 Task: For heading Calibri with Bold.  font size for heading24,  'Change the font style of data to'Bell MT.  and font size to 16,  Change the alignment of both headline & data to Align middle & Align Center.  In the sheet  Excel File Templatebook
Action: Mouse moved to (34, 117)
Screenshot: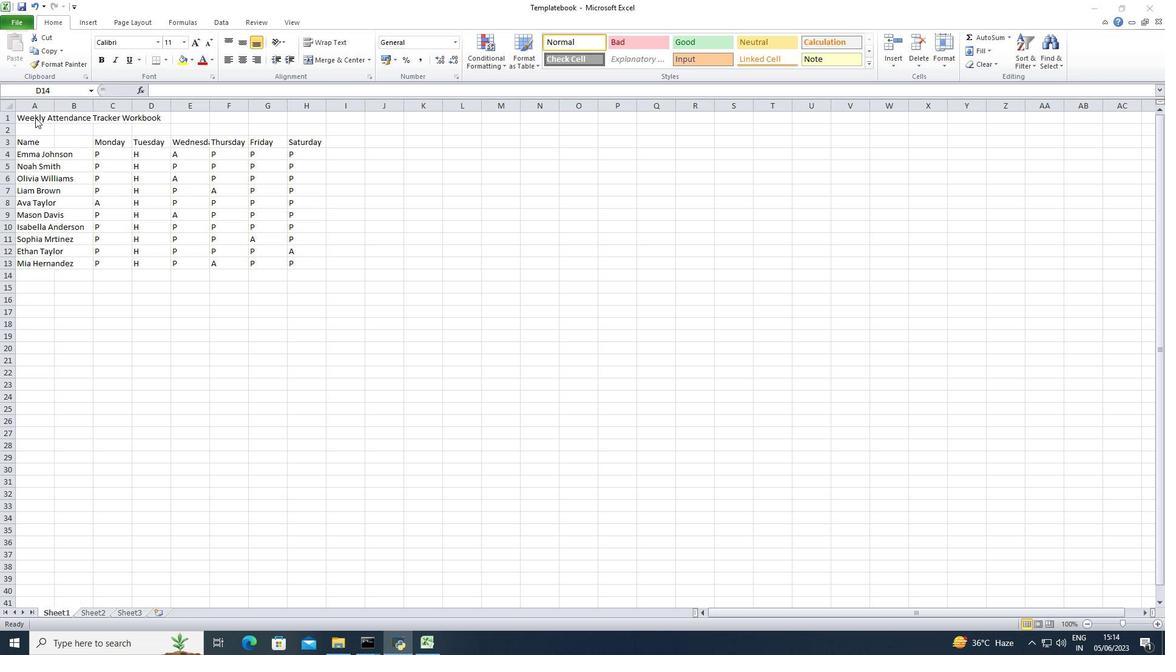 
Action: Mouse pressed left at (34, 117)
Screenshot: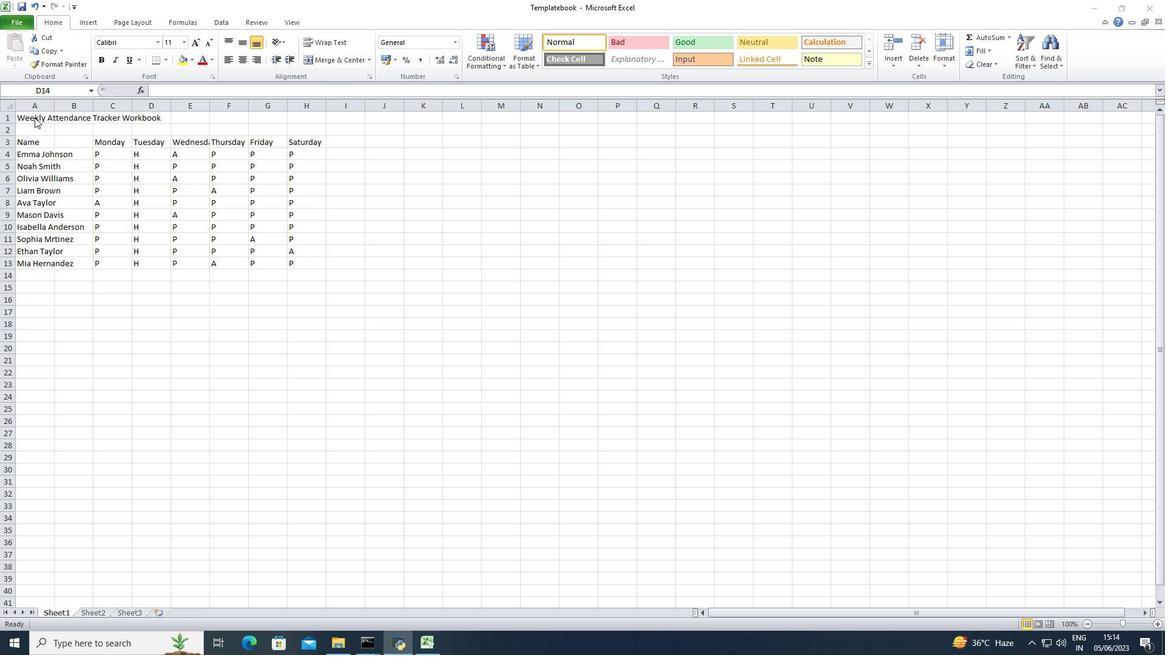 
Action: Mouse moved to (57, 116)
Screenshot: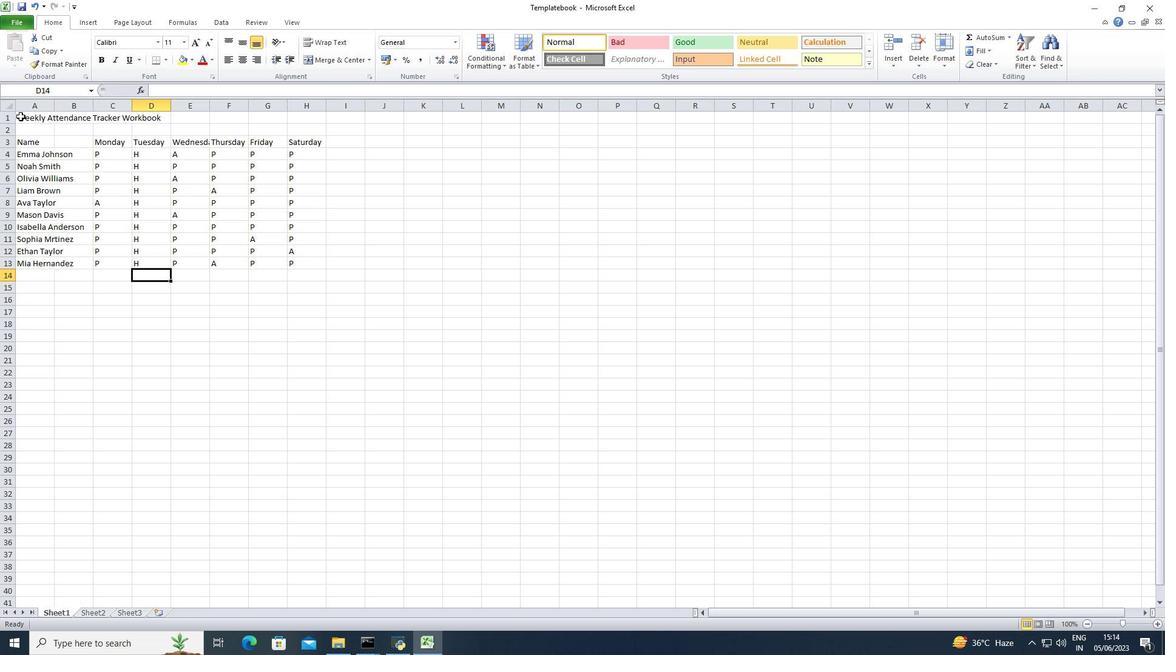 
Action: Mouse pressed left at (20, 116)
Screenshot: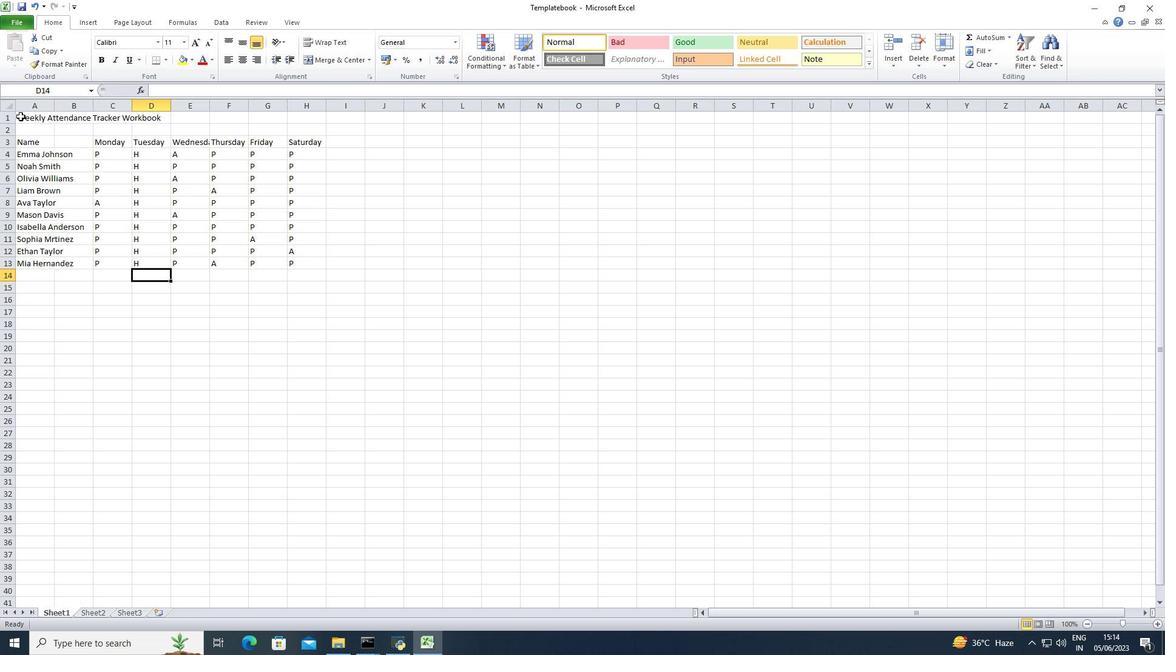
Action: Mouse moved to (136, 42)
Screenshot: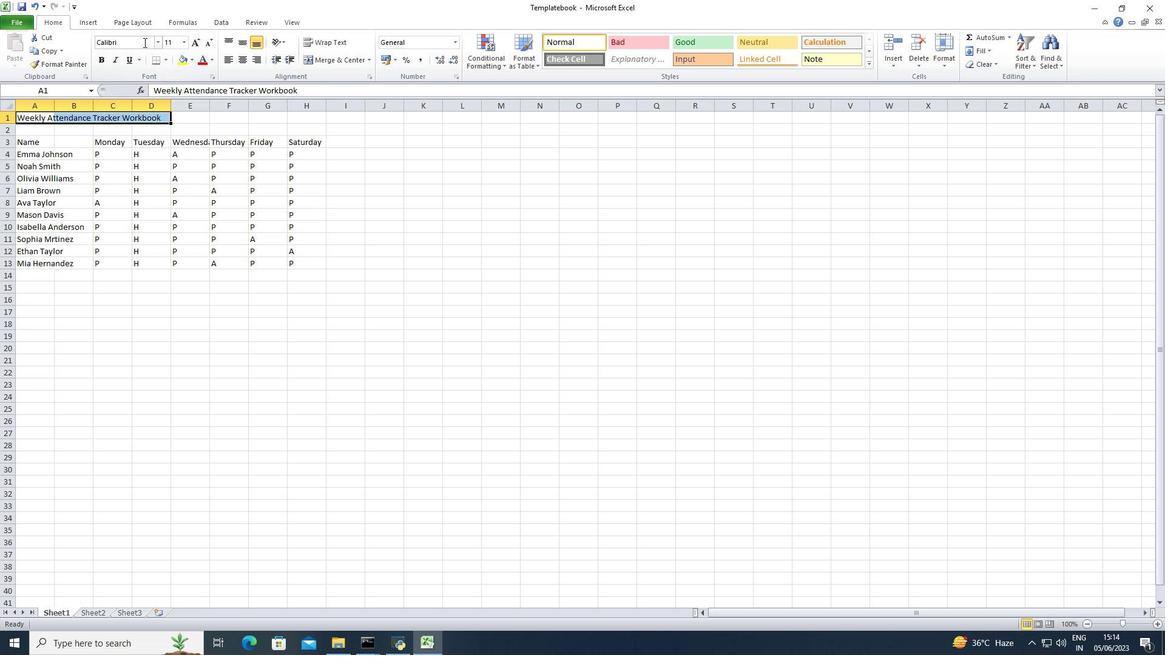 
Action: Mouse pressed left at (136, 42)
Screenshot: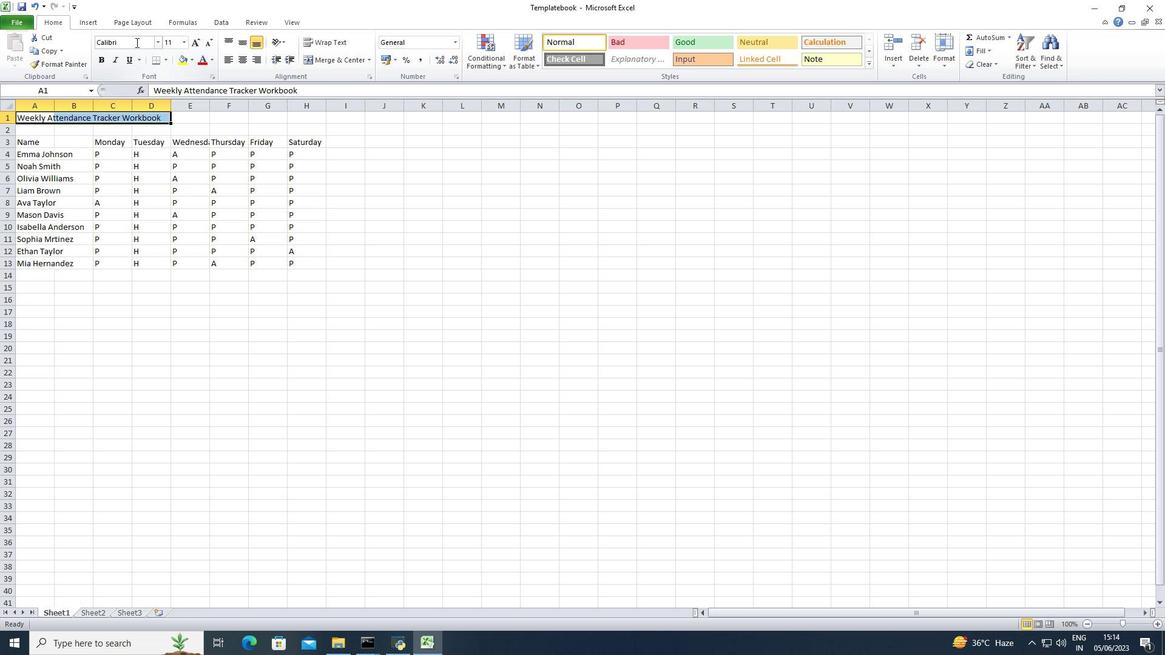 
Action: Key pressed <Key.enter>
Screenshot: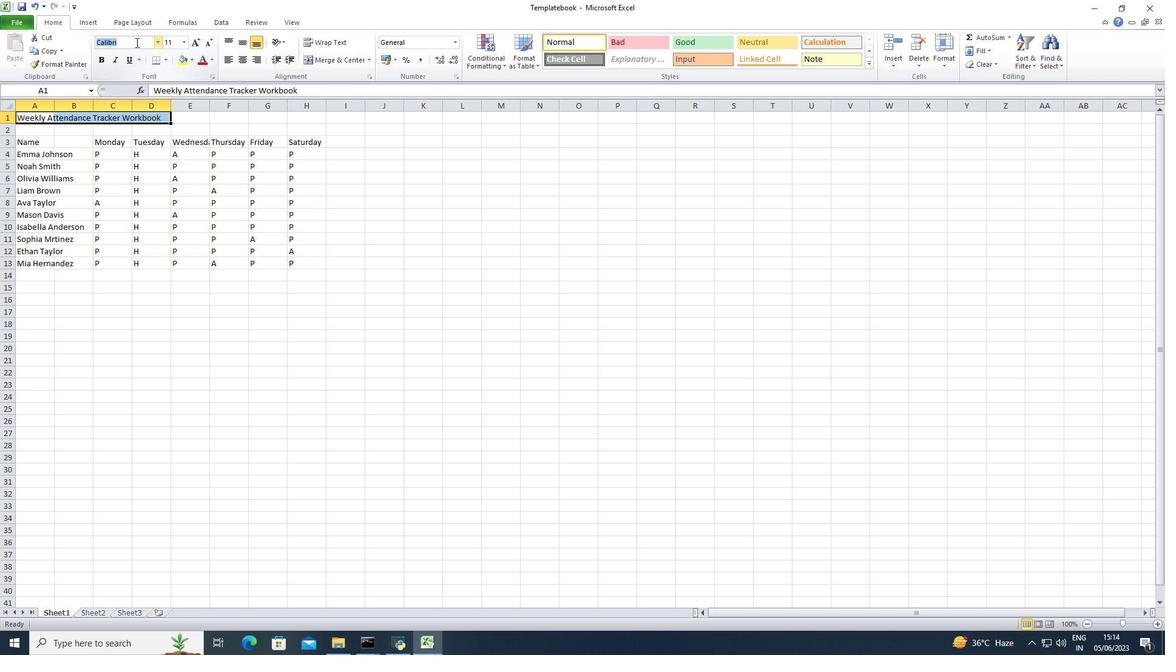 
Action: Mouse moved to (97, 60)
Screenshot: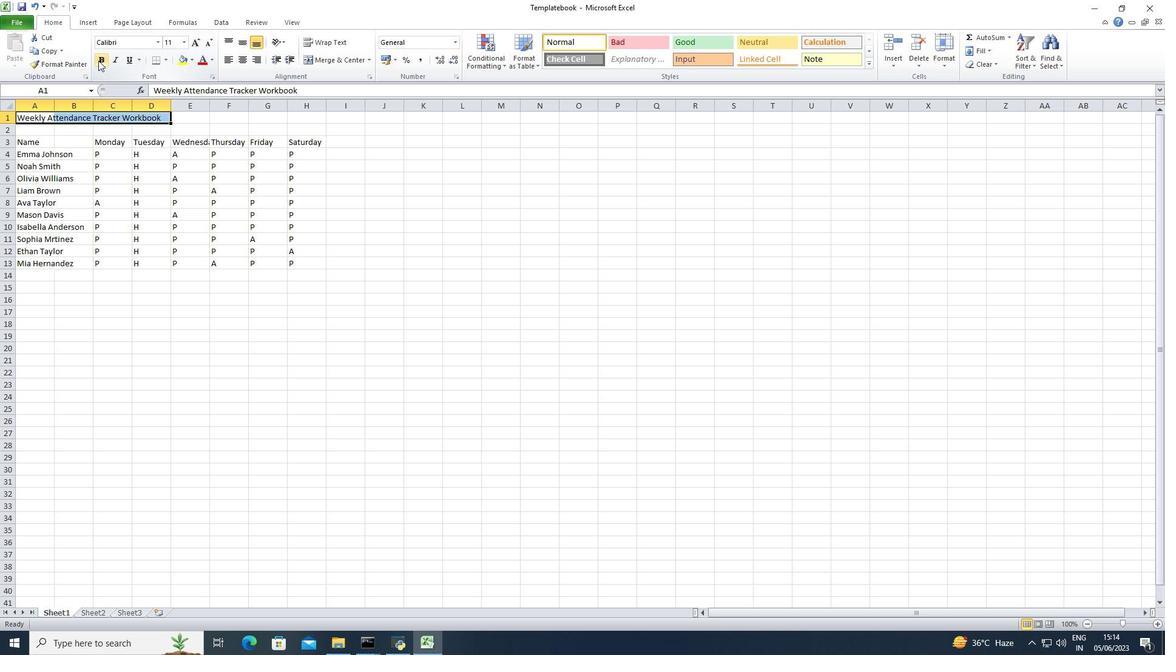 
Action: Mouse pressed left at (97, 60)
Screenshot: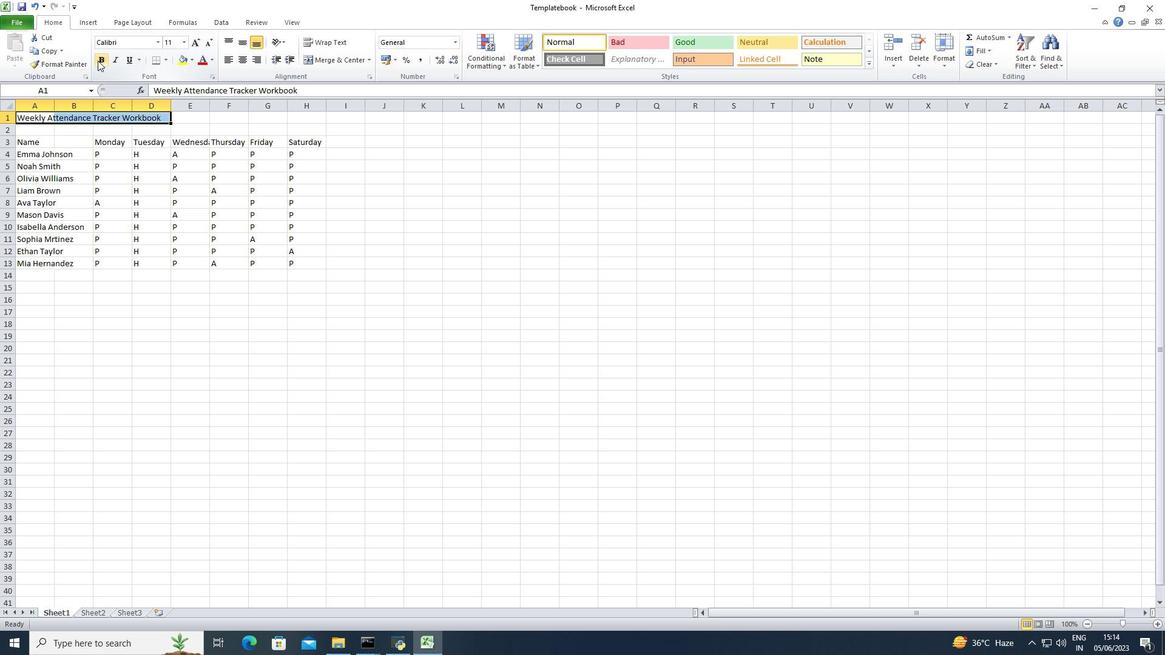 
Action: Mouse moved to (185, 39)
Screenshot: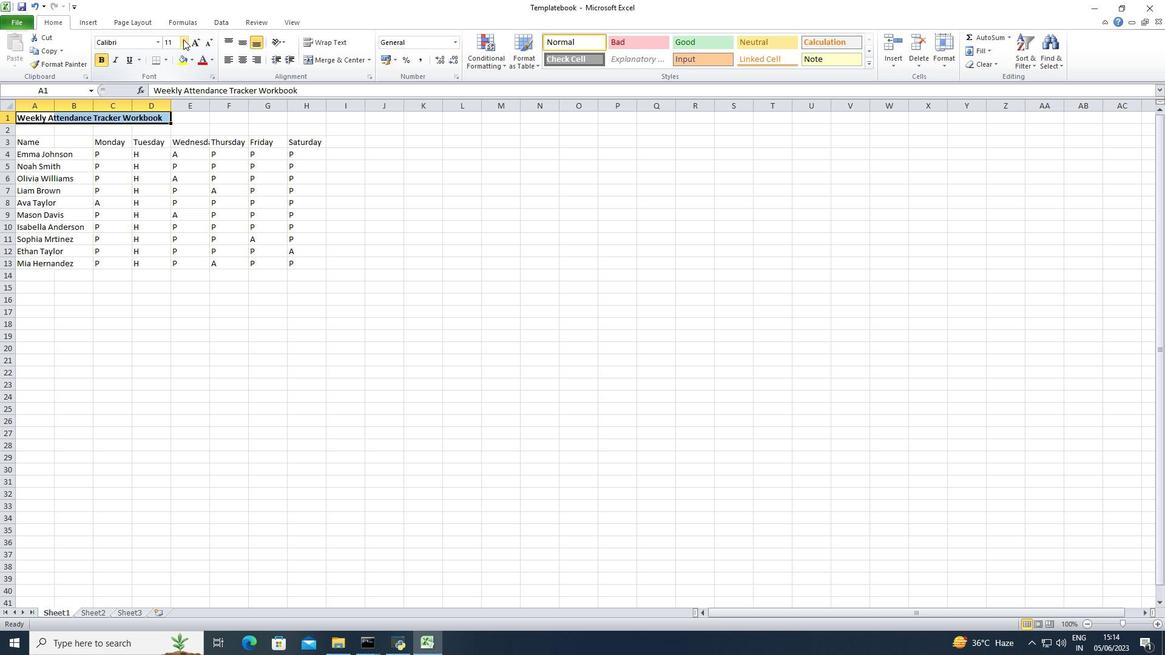 
Action: Mouse pressed left at (185, 39)
Screenshot: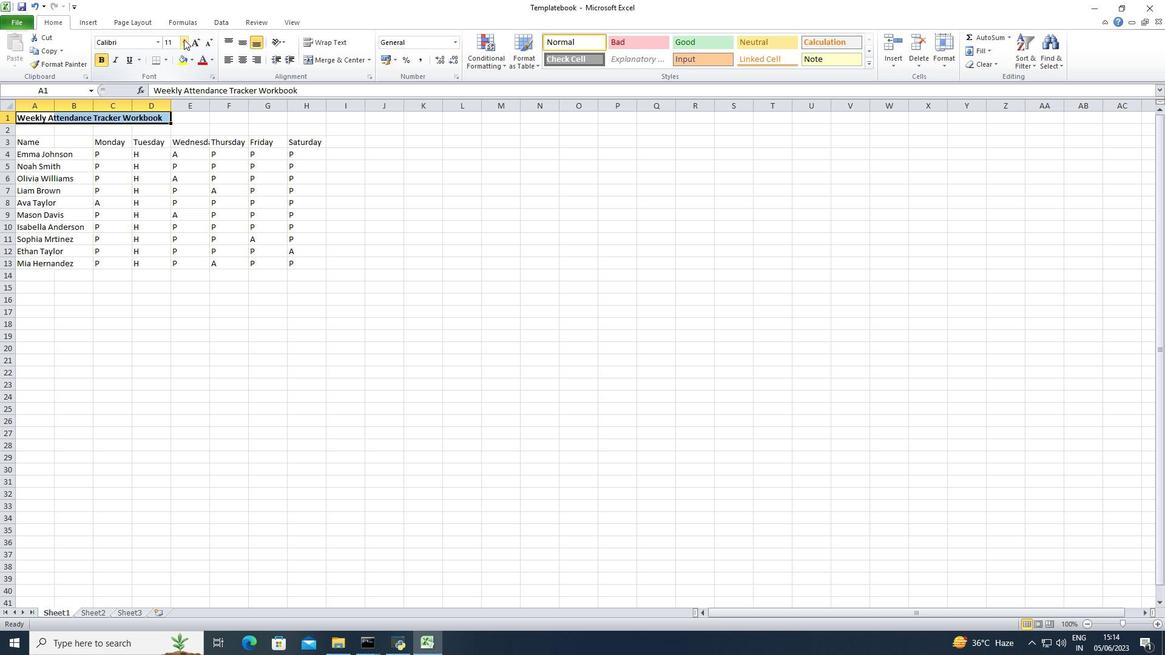 
Action: Mouse moved to (173, 157)
Screenshot: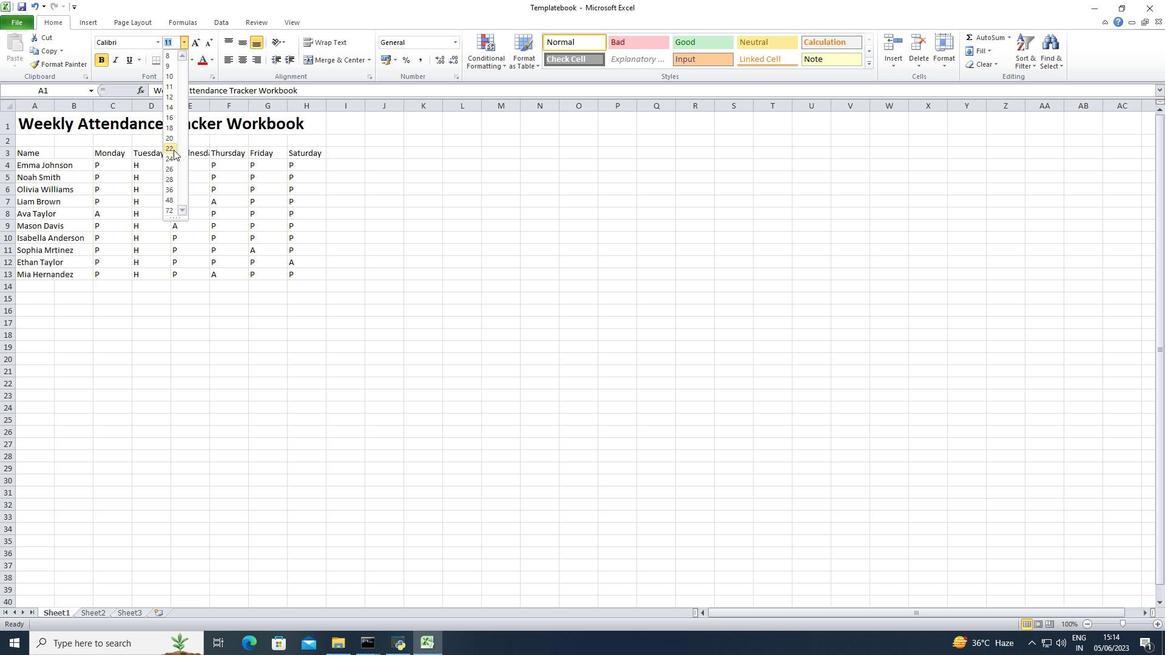 
Action: Mouse pressed left at (173, 157)
Screenshot: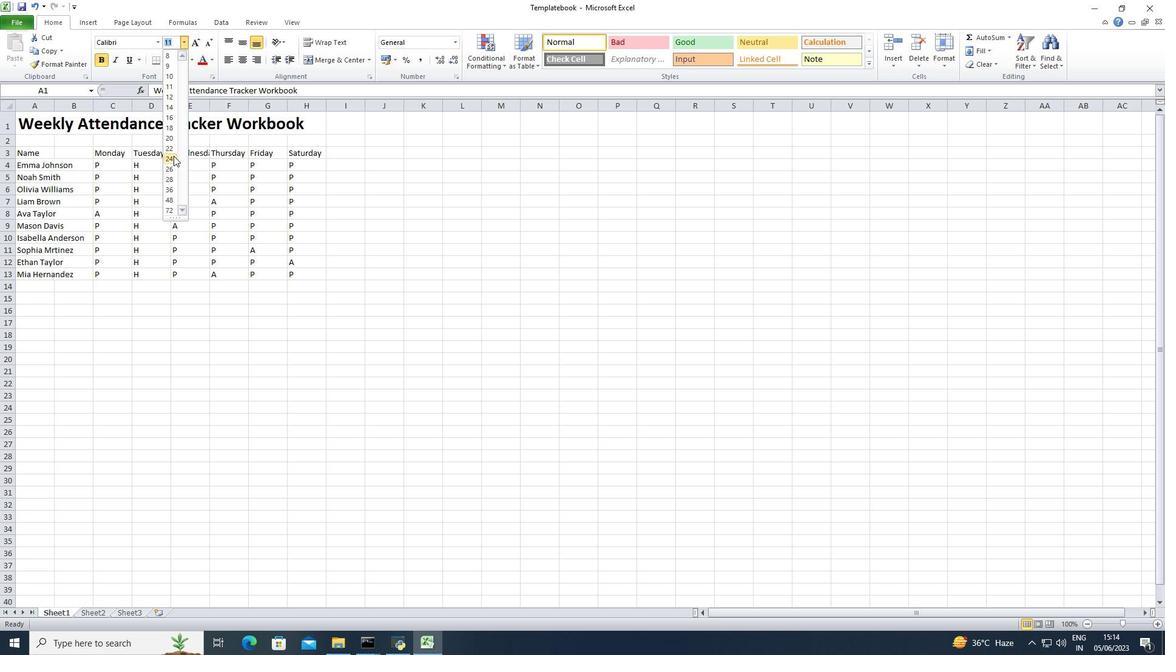 
Action: Mouse moved to (30, 157)
Screenshot: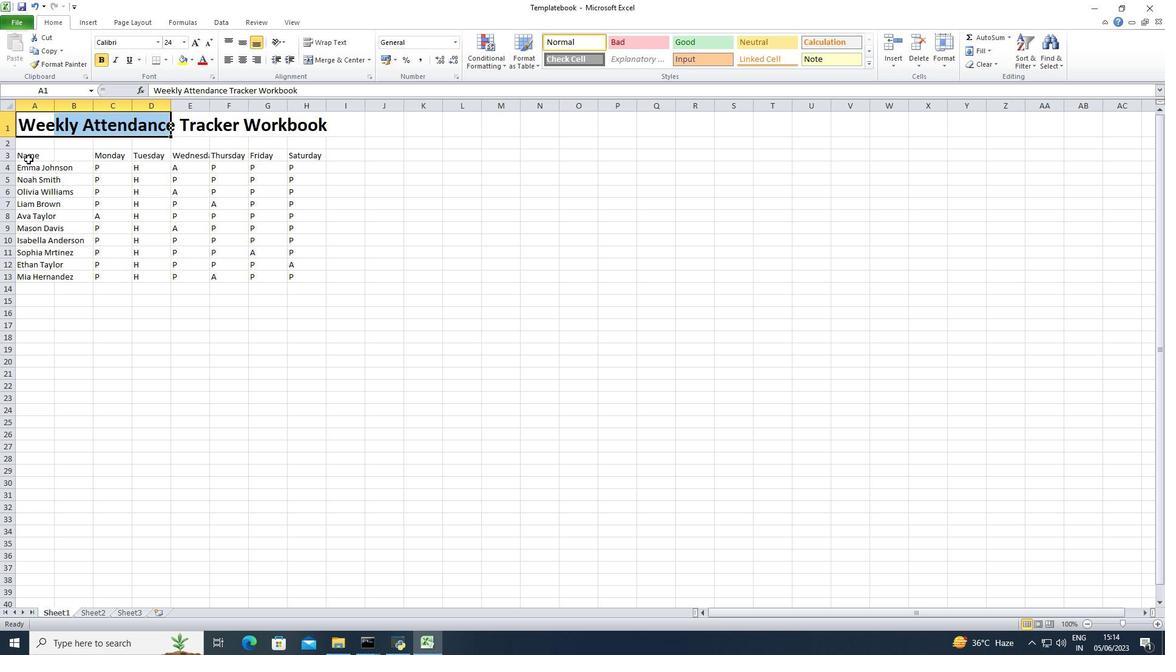 
Action: Mouse pressed left at (30, 157)
Screenshot: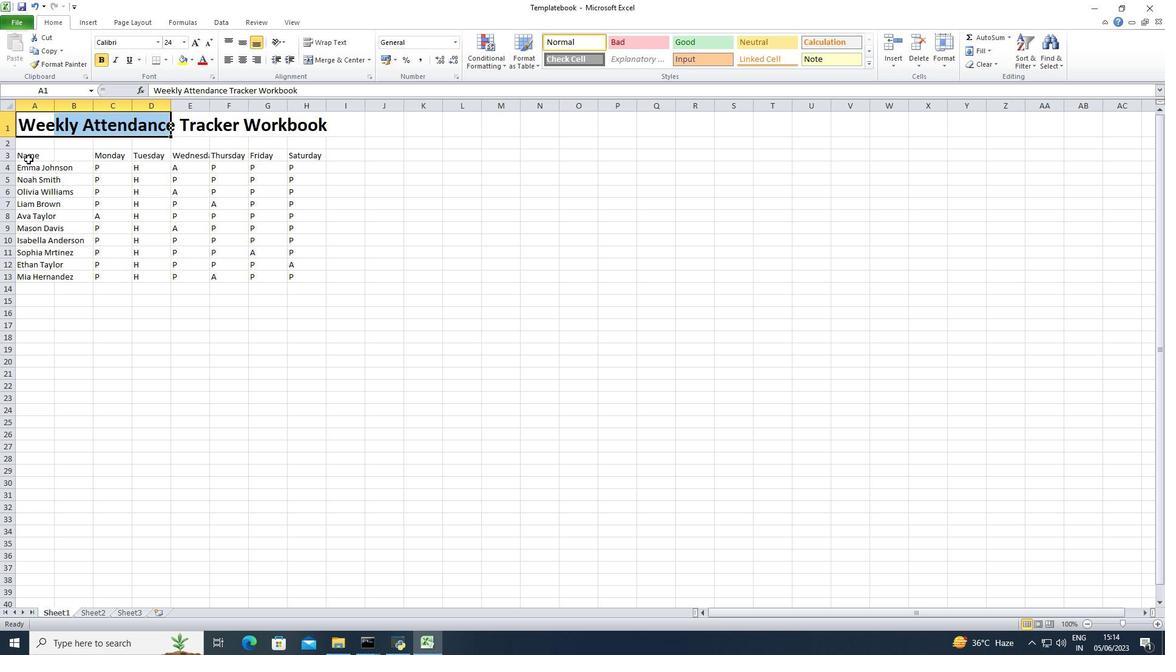 
Action: Mouse moved to (140, 37)
Screenshot: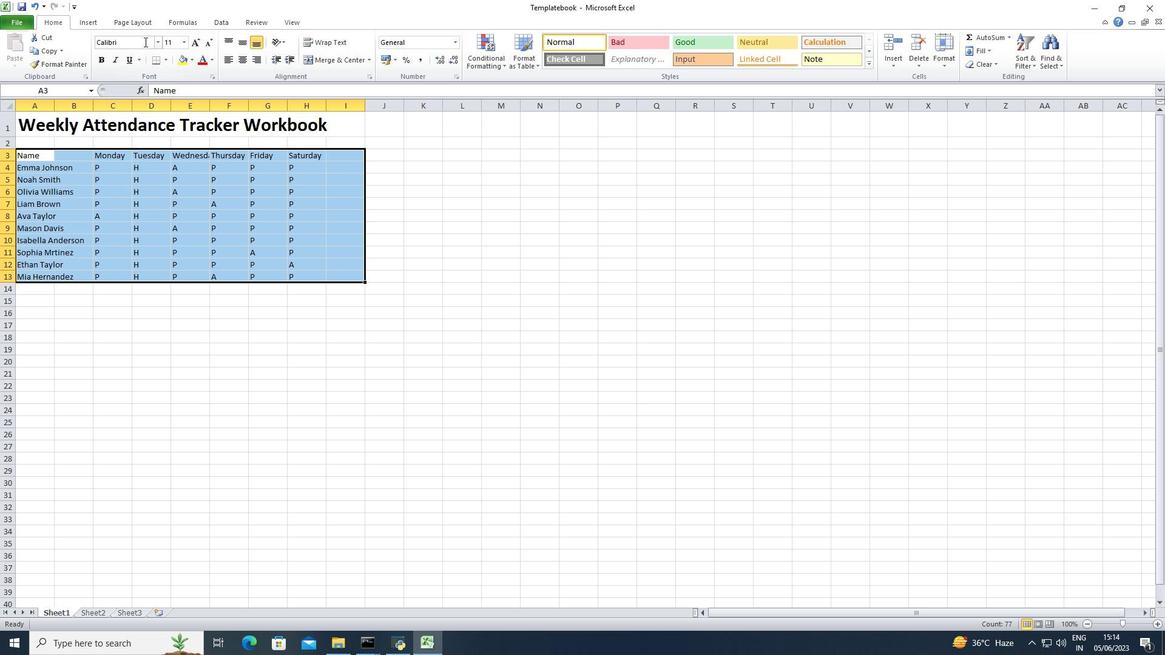 
Action: Mouse pressed left at (140, 37)
Screenshot: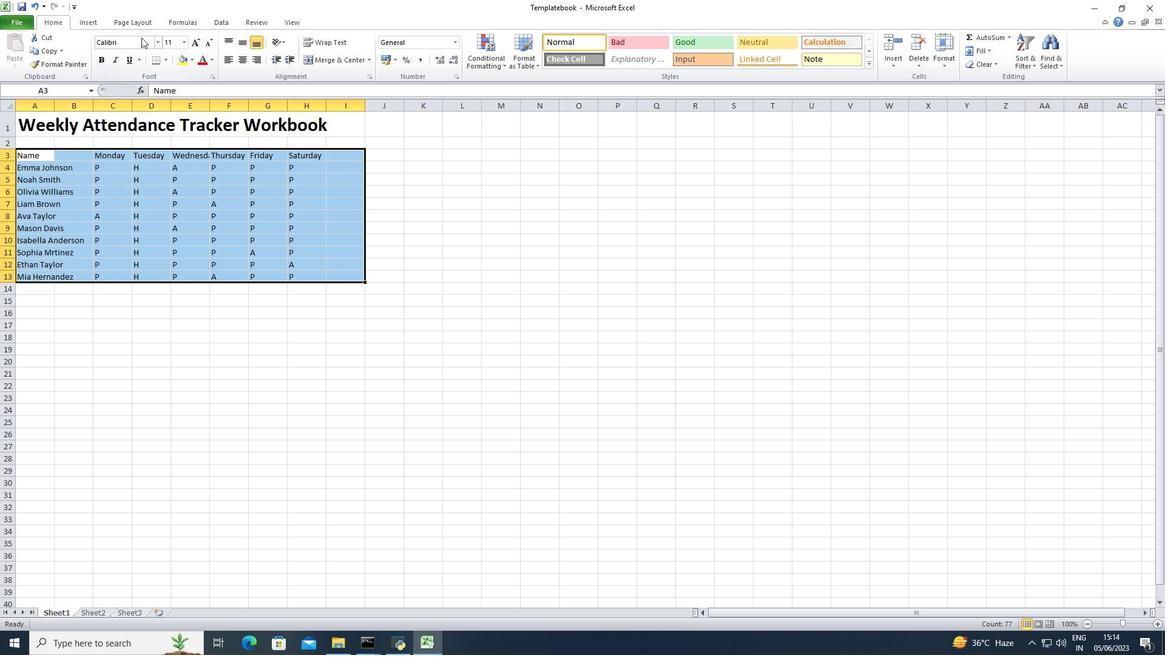 
Action: Mouse moved to (134, 40)
Screenshot: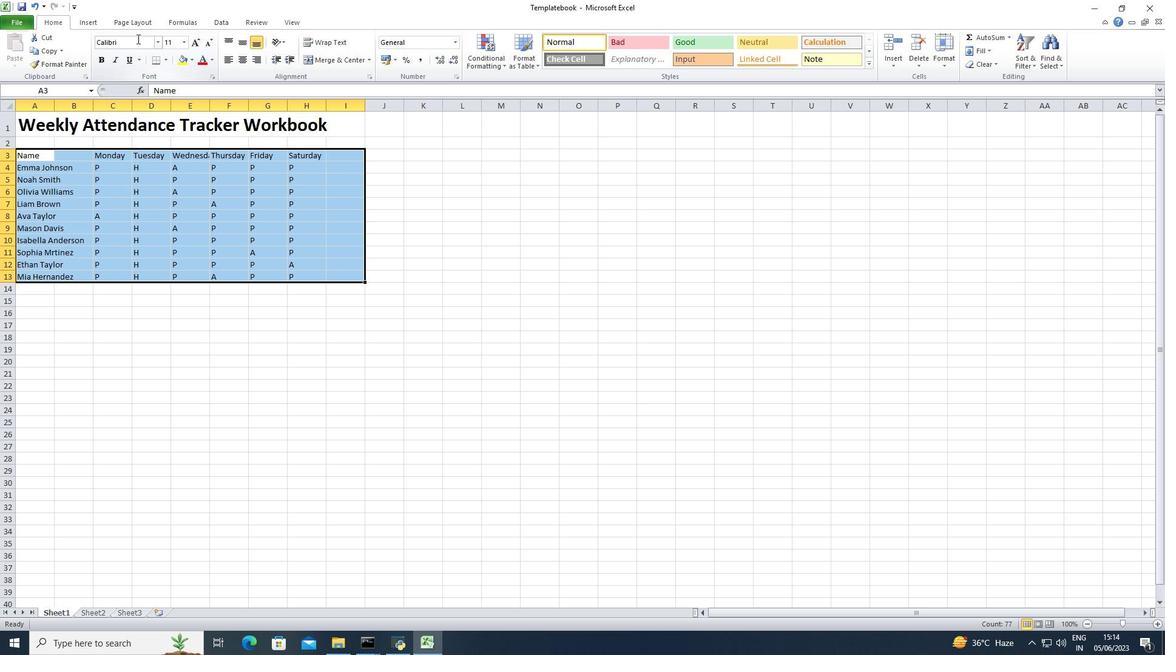 
Action: Mouse pressed left at (134, 40)
Screenshot: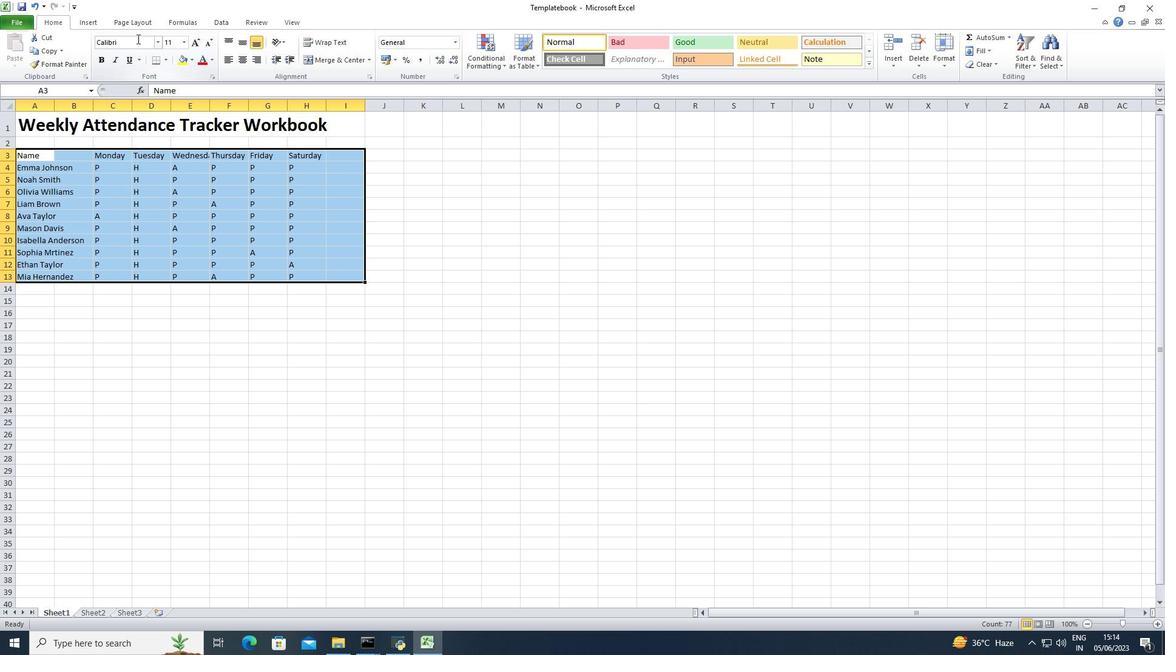 
Action: Key pressed <Key.shift>Bell<Key.space><Key.shift><Key.shift><Key.shift><Key.shift><Key.shift><Key.shift><Key.shift><Key.shift>MT<Key.enter>
Screenshot: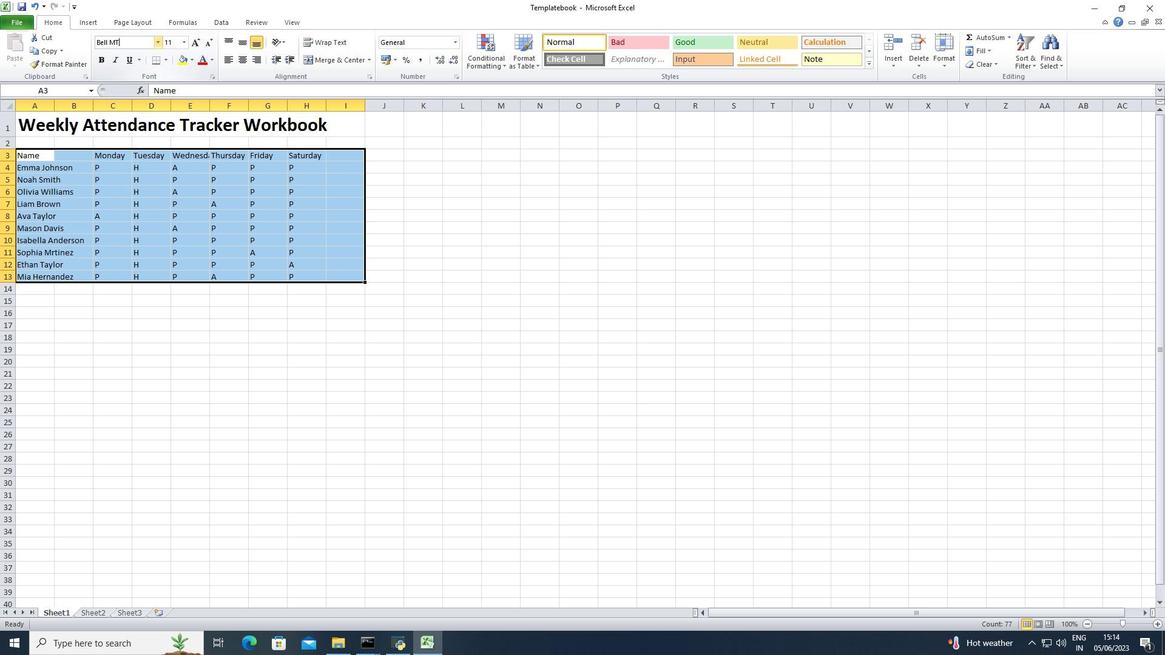 
Action: Mouse moved to (183, 41)
Screenshot: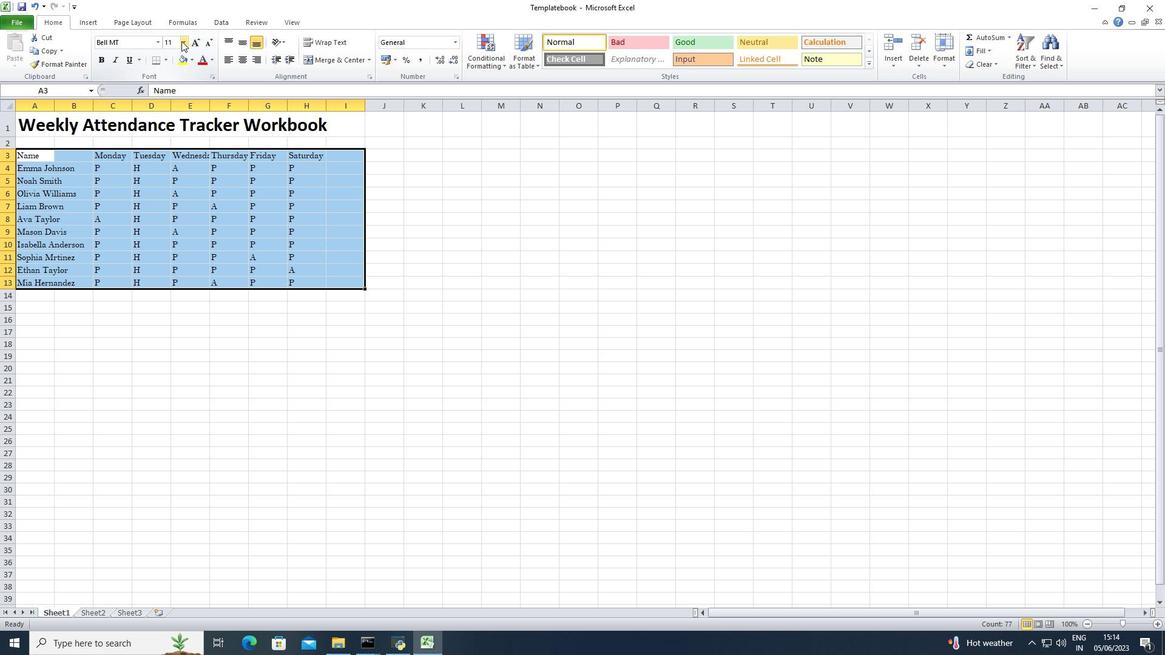 
Action: Mouse pressed left at (183, 41)
Screenshot: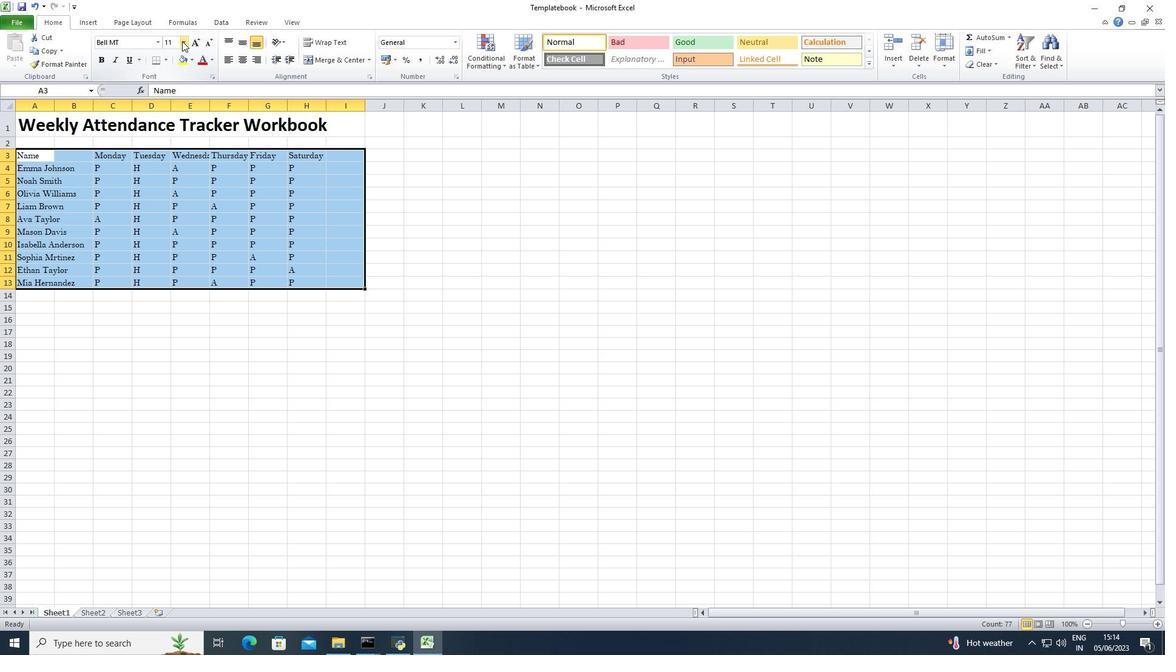 
Action: Mouse moved to (176, 118)
Screenshot: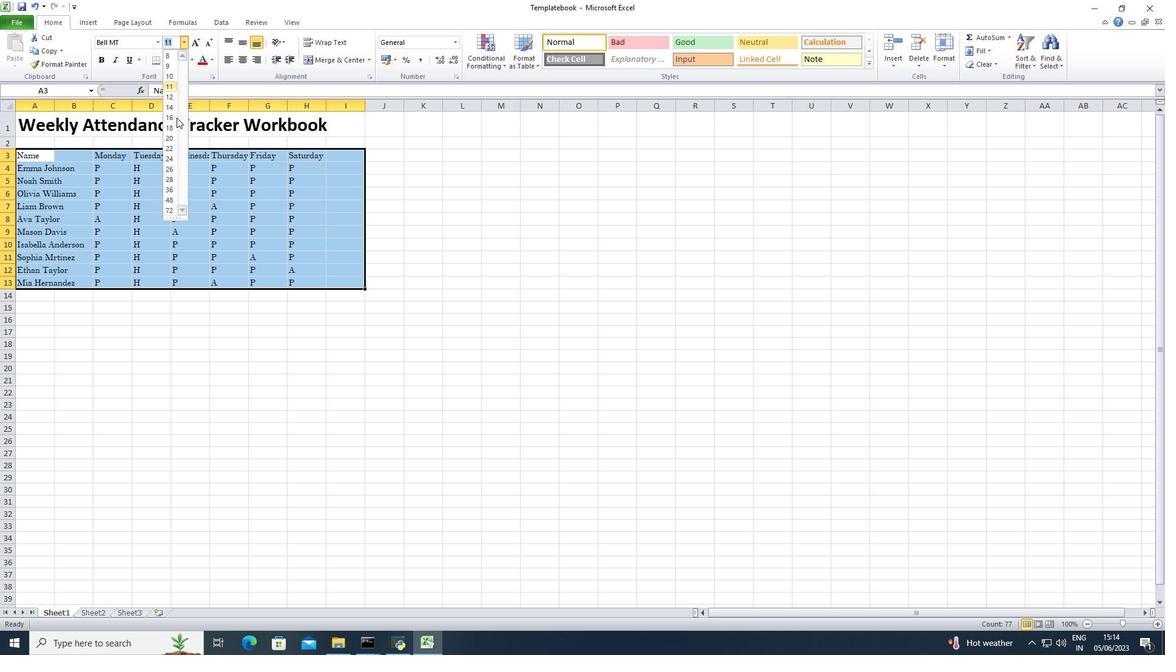 
Action: Mouse pressed left at (176, 118)
Screenshot: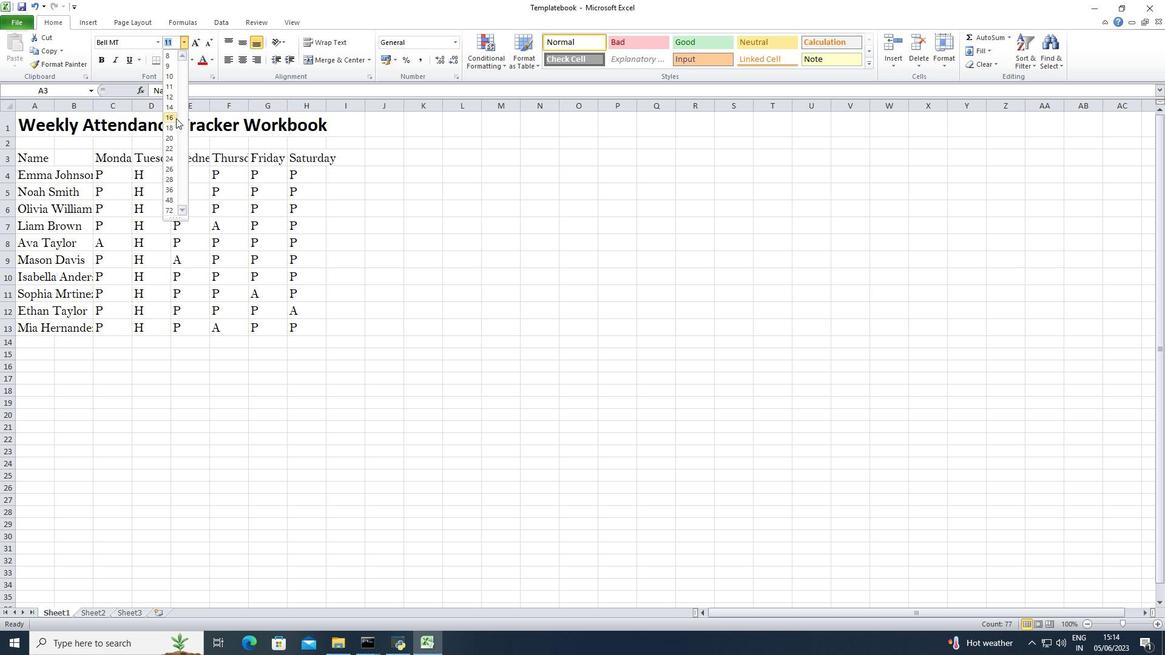 
Action: Mouse moved to (239, 59)
Screenshot: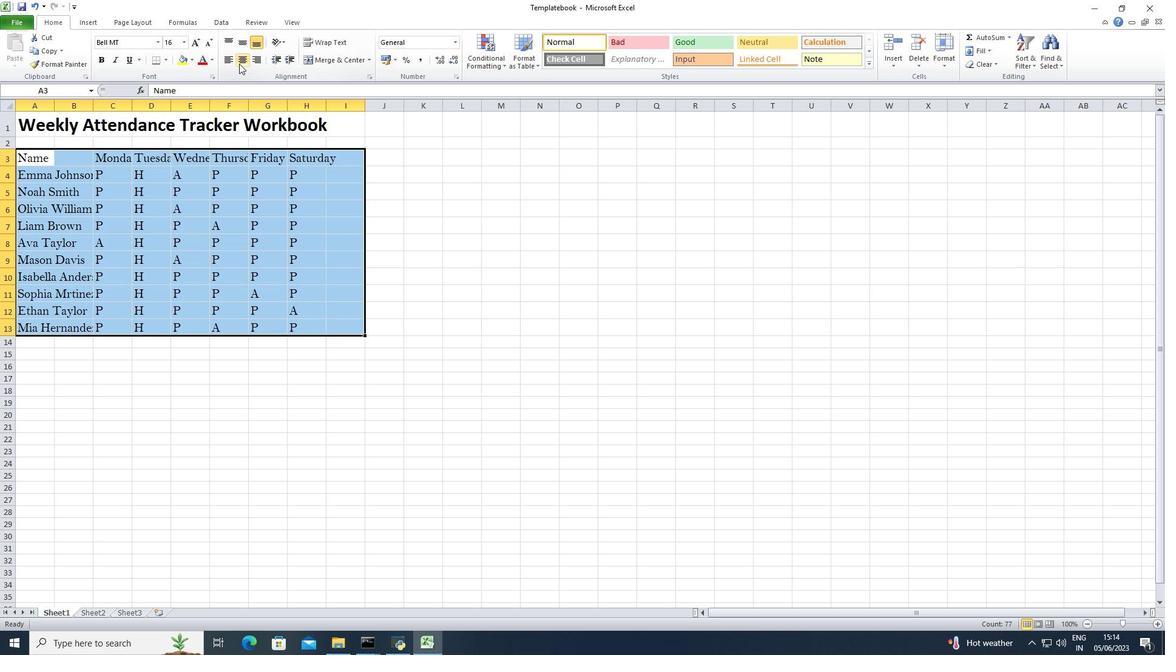 
Action: Mouse pressed left at (239, 59)
Screenshot: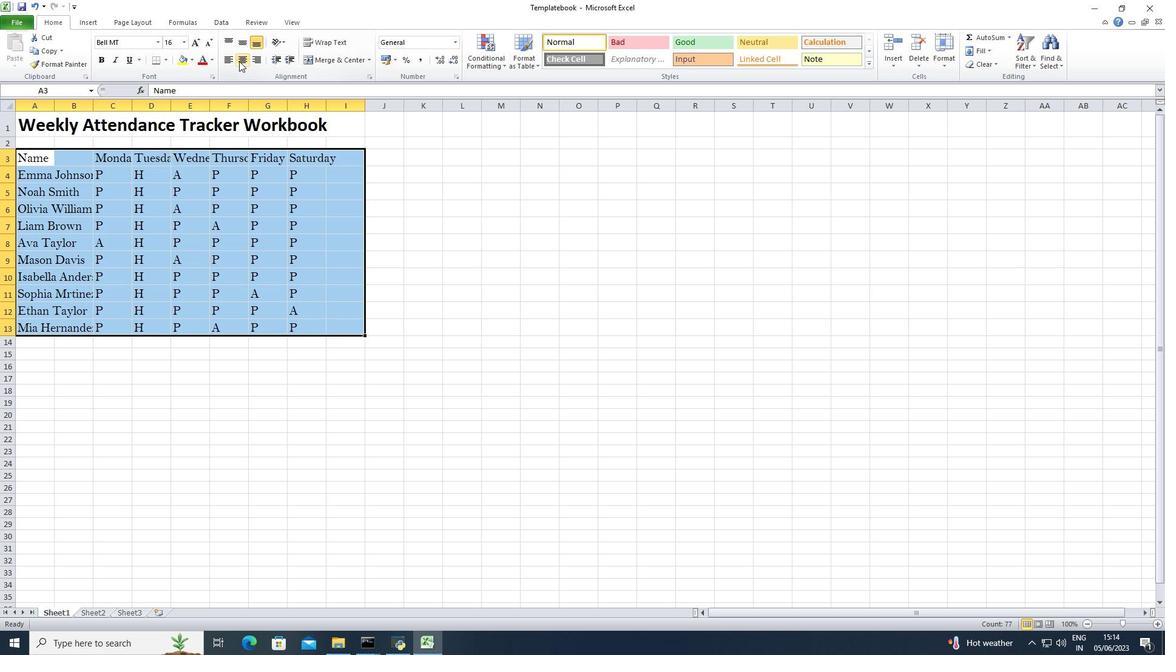 
Action: Mouse moved to (30, 128)
Screenshot: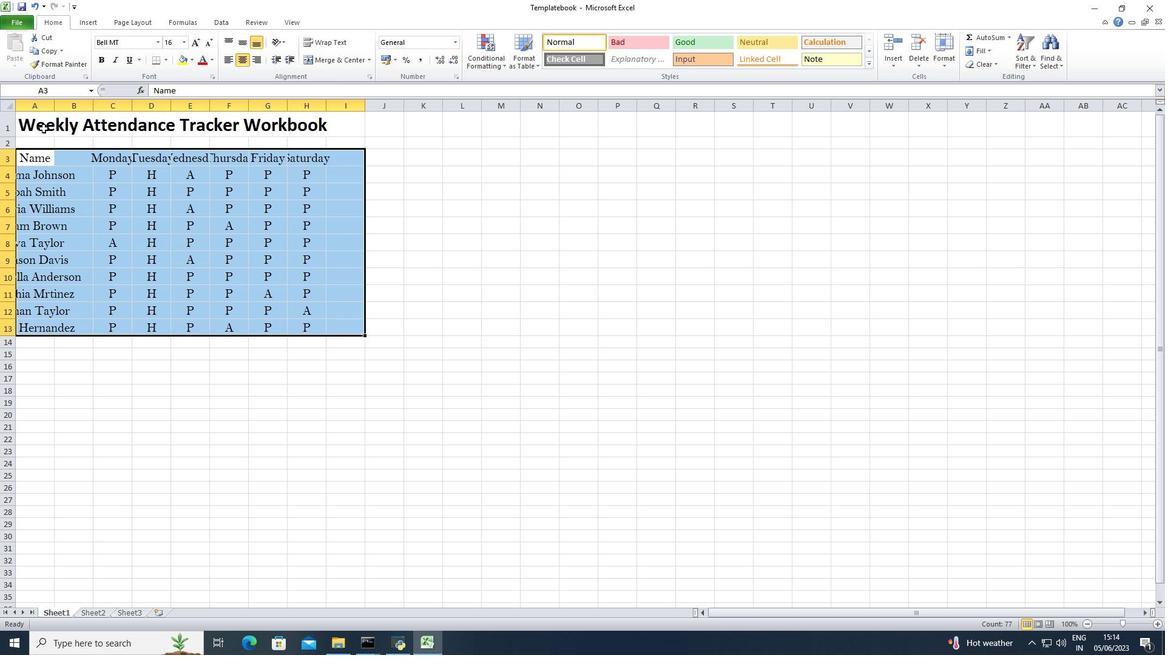 
Action: Mouse pressed left at (30, 128)
Screenshot: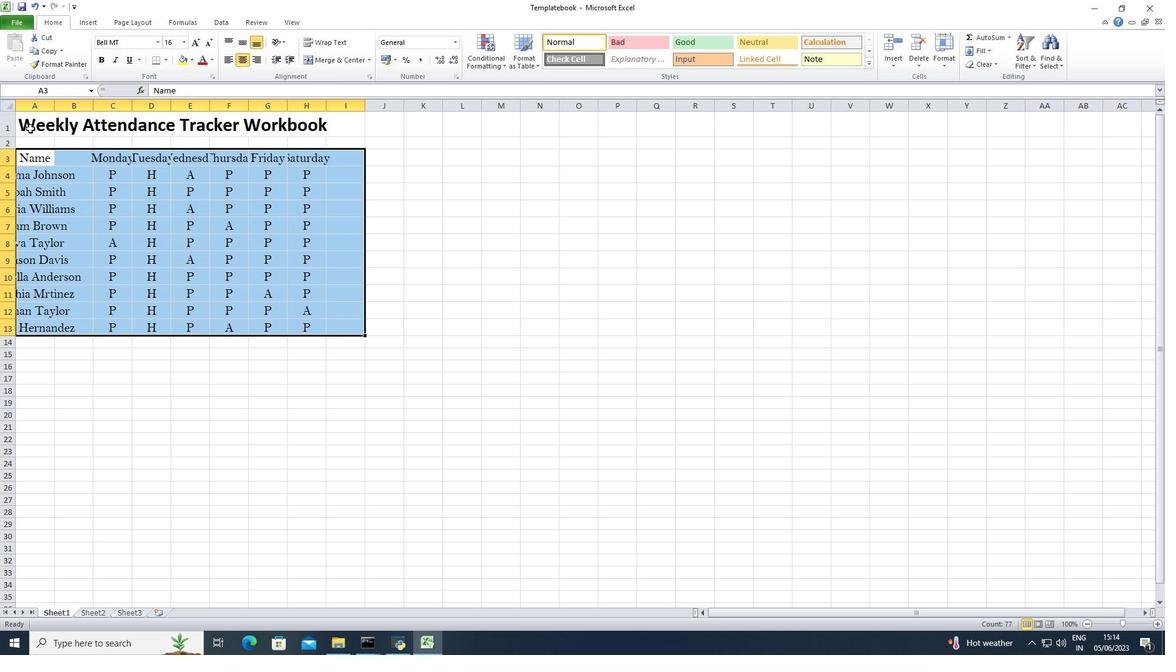 
Action: Mouse moved to (244, 62)
Screenshot: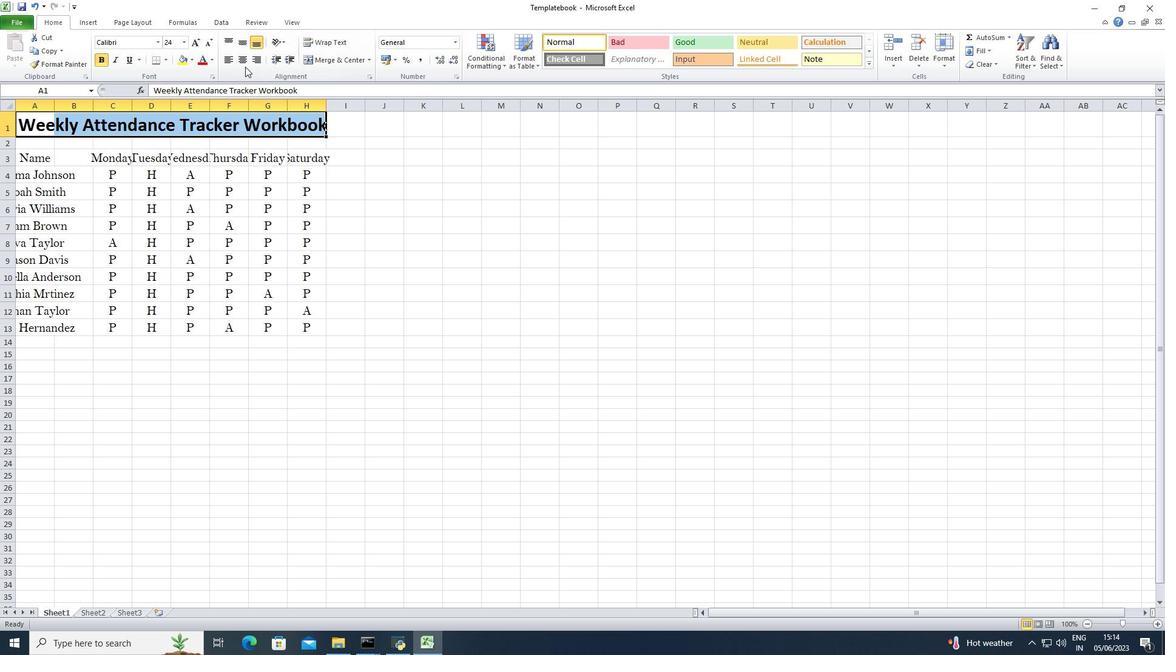 
Action: Mouse pressed left at (244, 62)
Screenshot: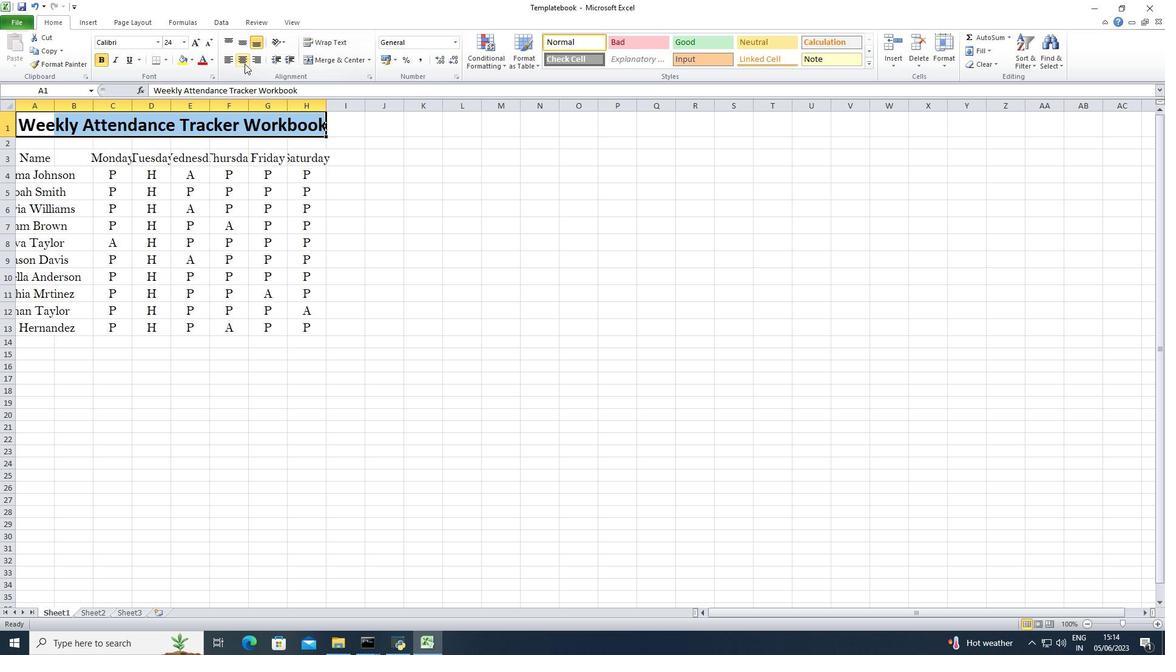 
Action: Mouse moved to (54, 102)
Screenshot: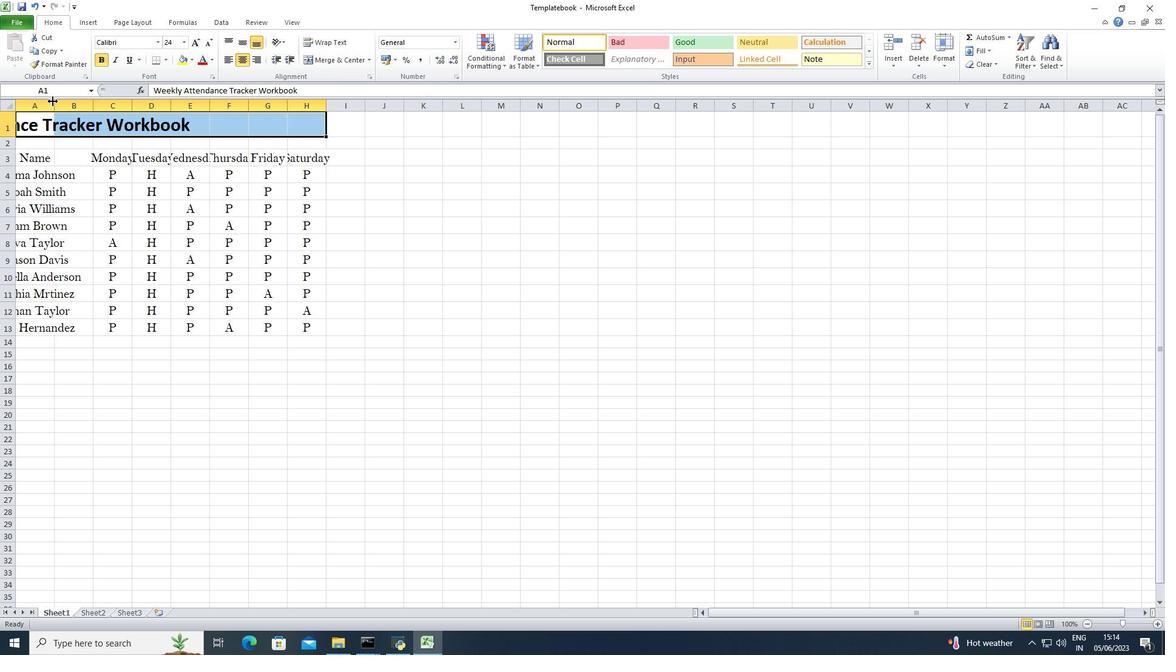 
Action: Mouse pressed left at (54, 102)
Screenshot: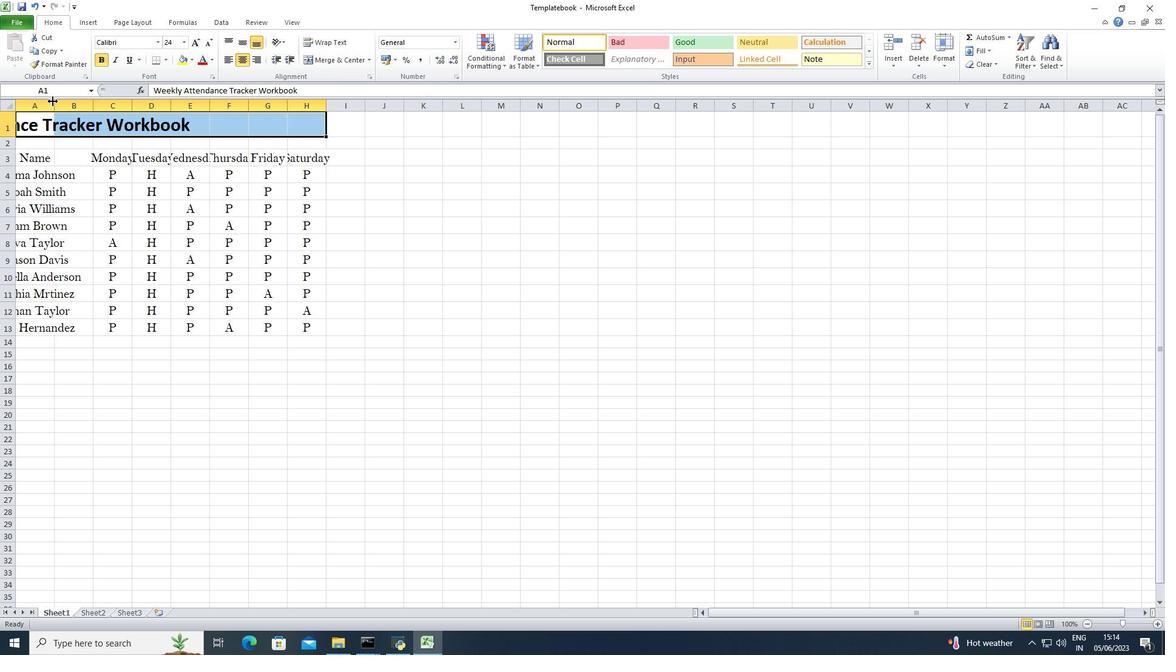 
Action: Mouse moved to (229, 104)
Screenshot: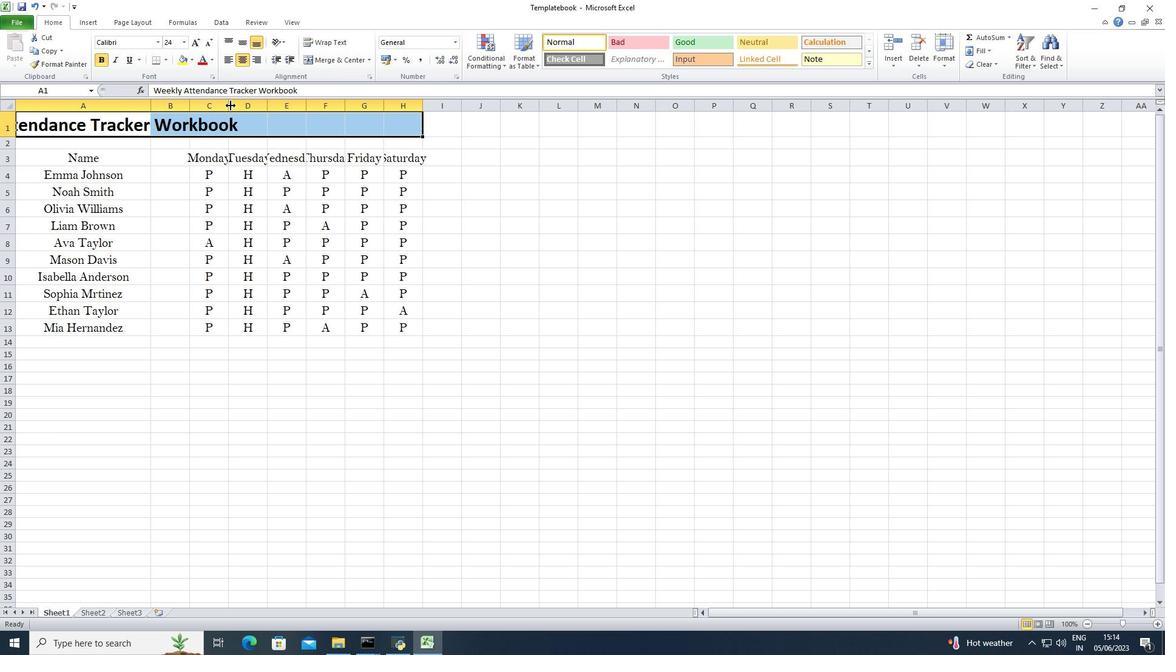
Action: Mouse pressed left at (229, 104)
Screenshot: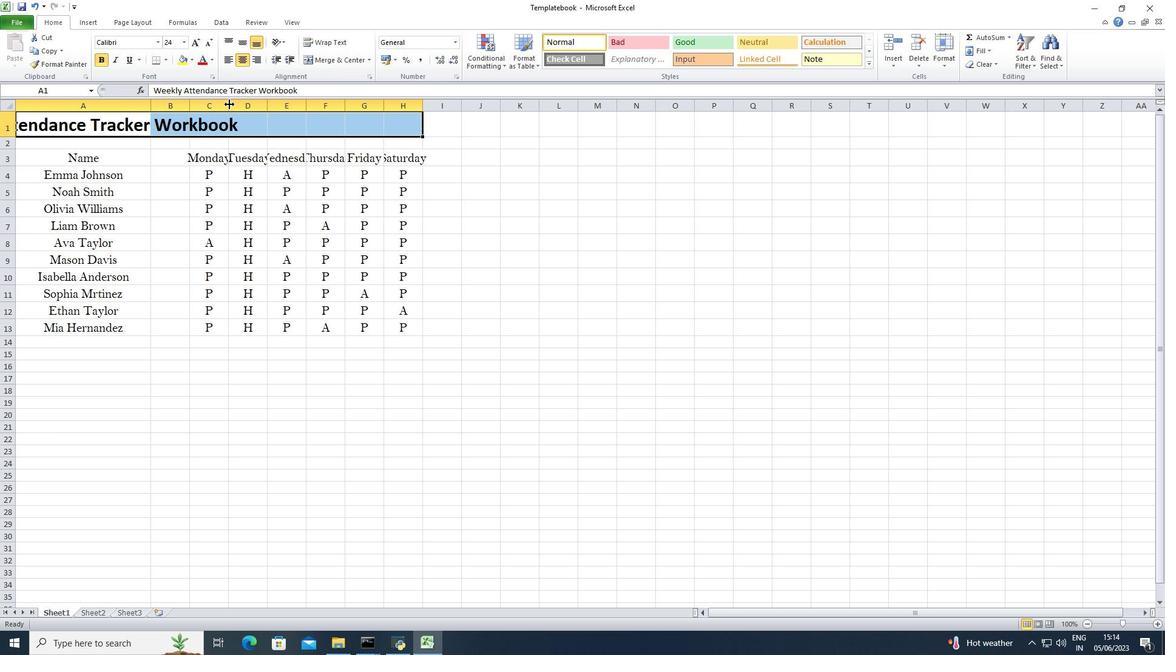 
Action: Mouse moved to (237, 106)
Screenshot: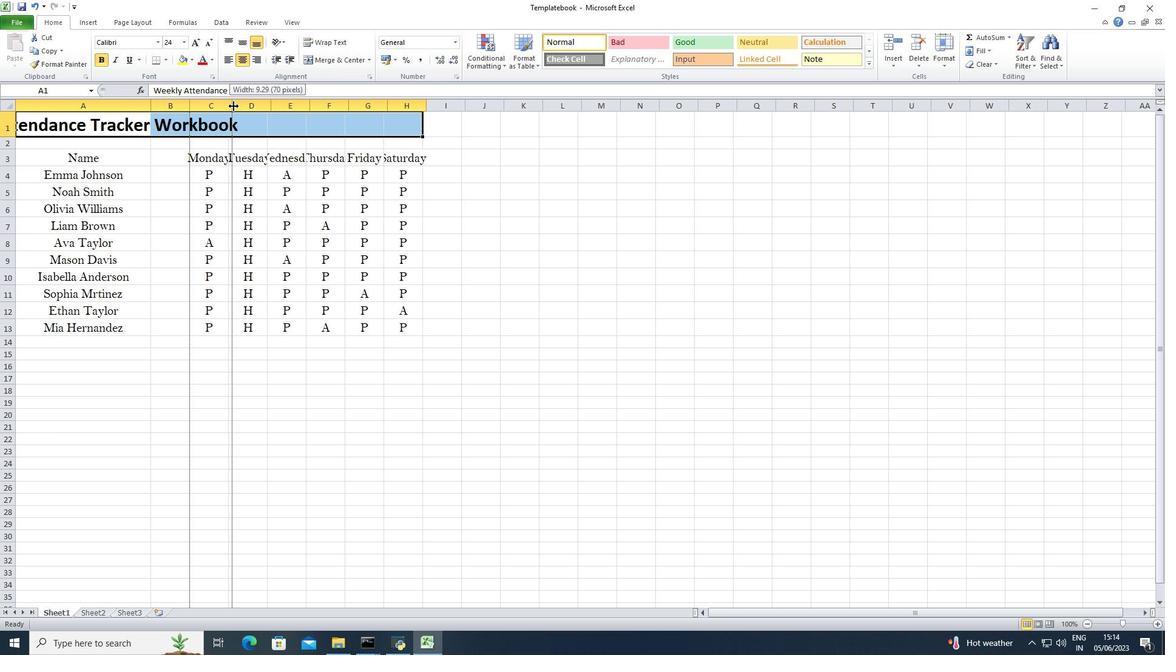 
Action: Mouse pressed left at (237, 106)
Screenshot: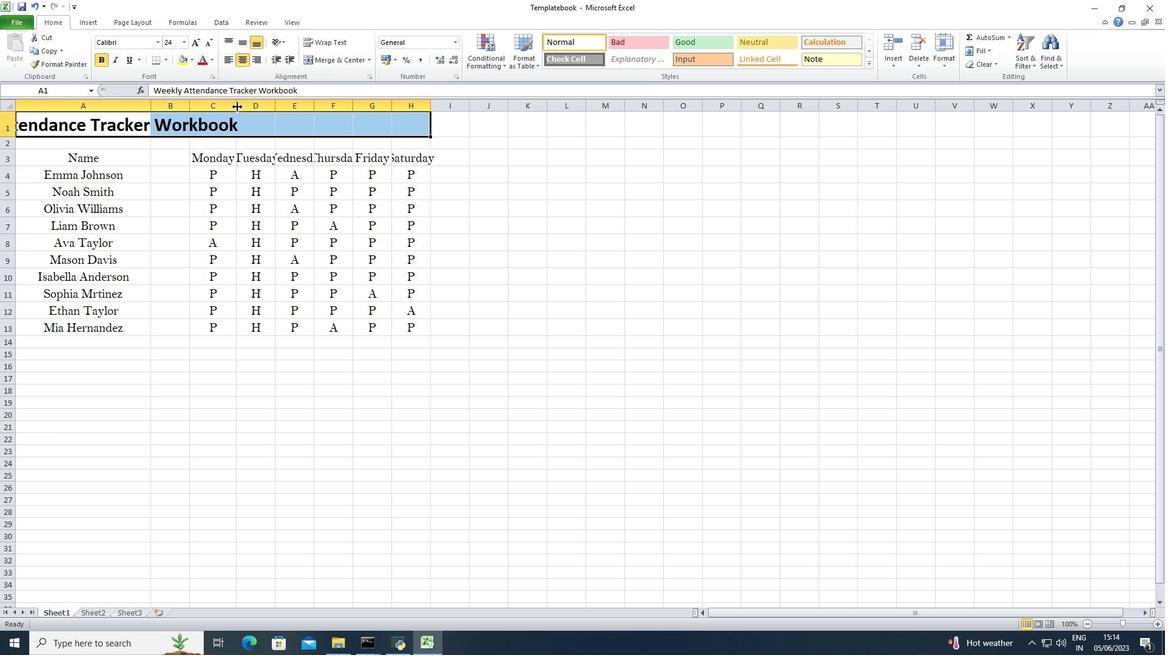 
Action: Mouse moved to (246, 108)
Screenshot: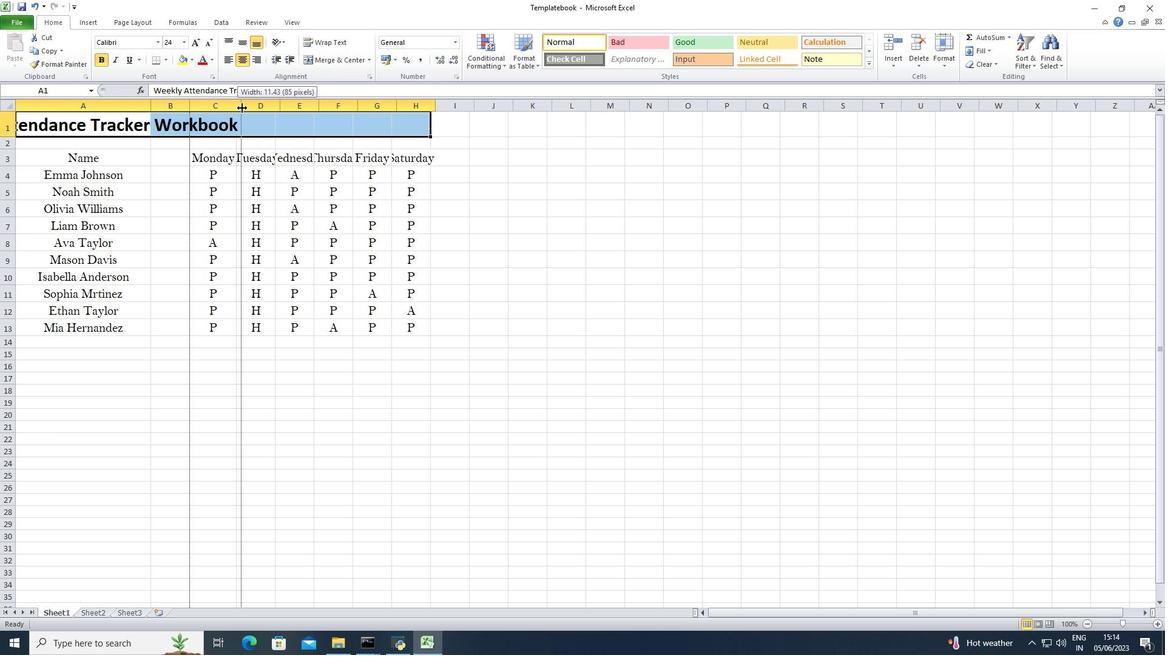 
Action: Mouse pressed left at (246, 108)
Screenshot: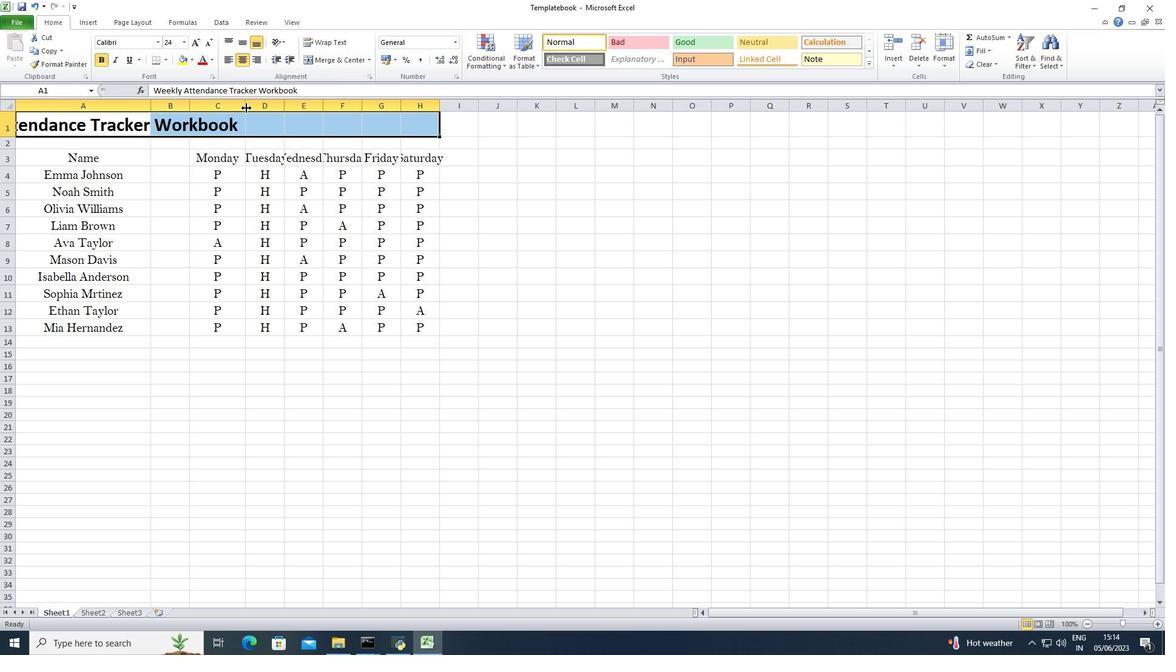 
Action: Mouse moved to (282, 108)
Screenshot: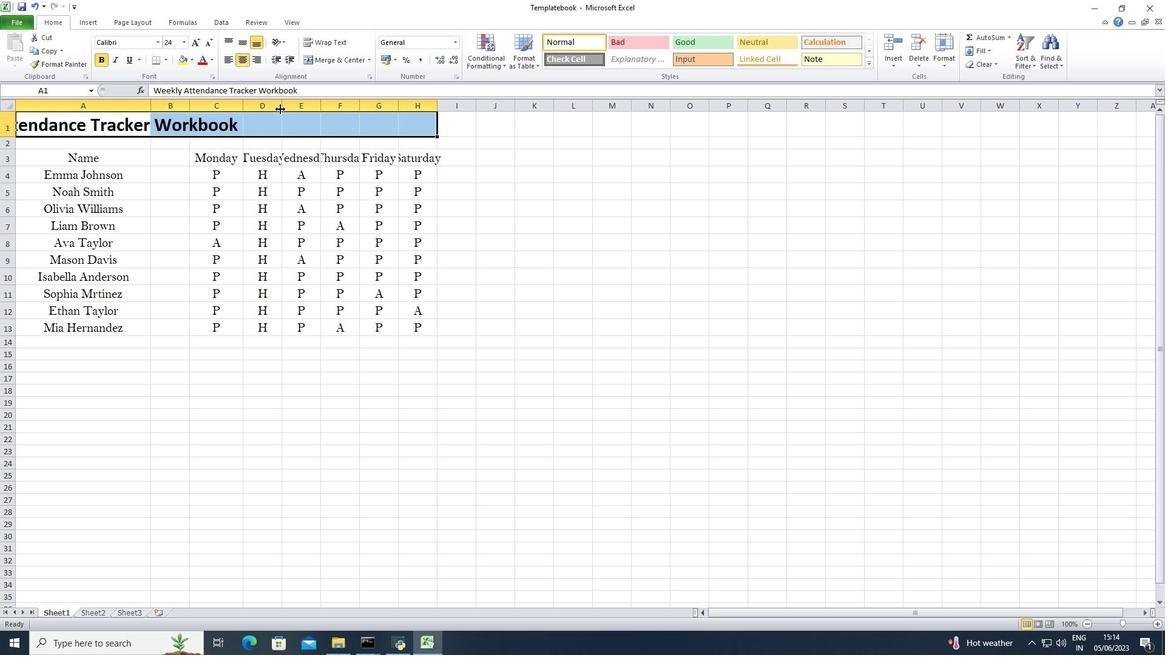 
Action: Mouse pressed left at (282, 108)
Screenshot: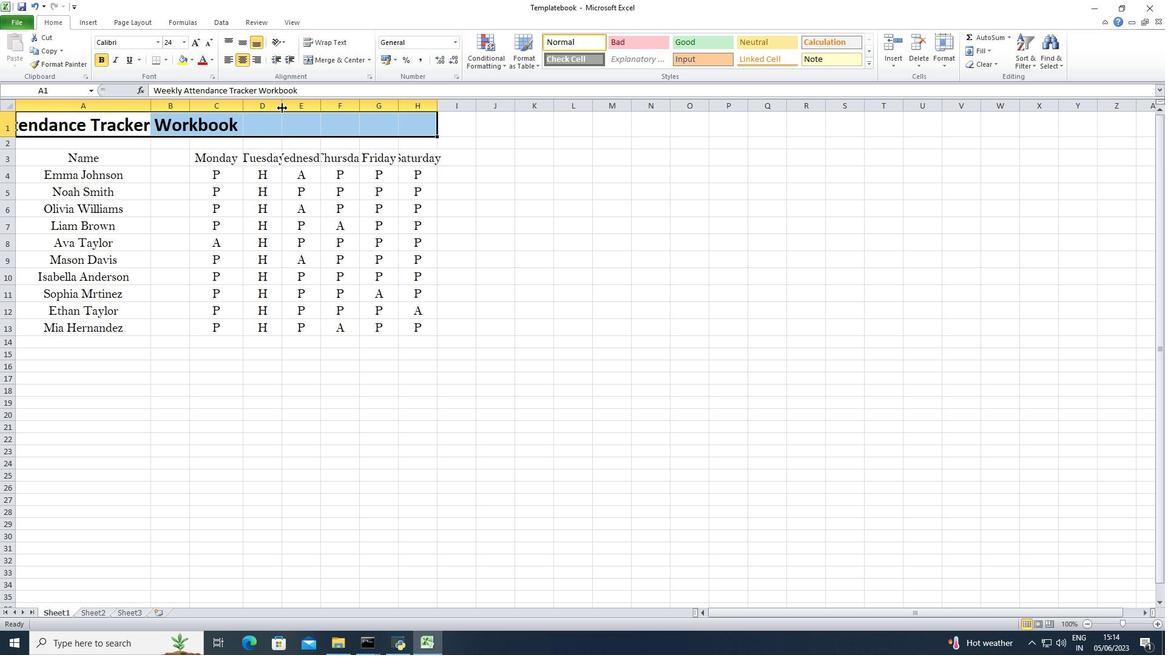
Action: Mouse moved to (295, 107)
Screenshot: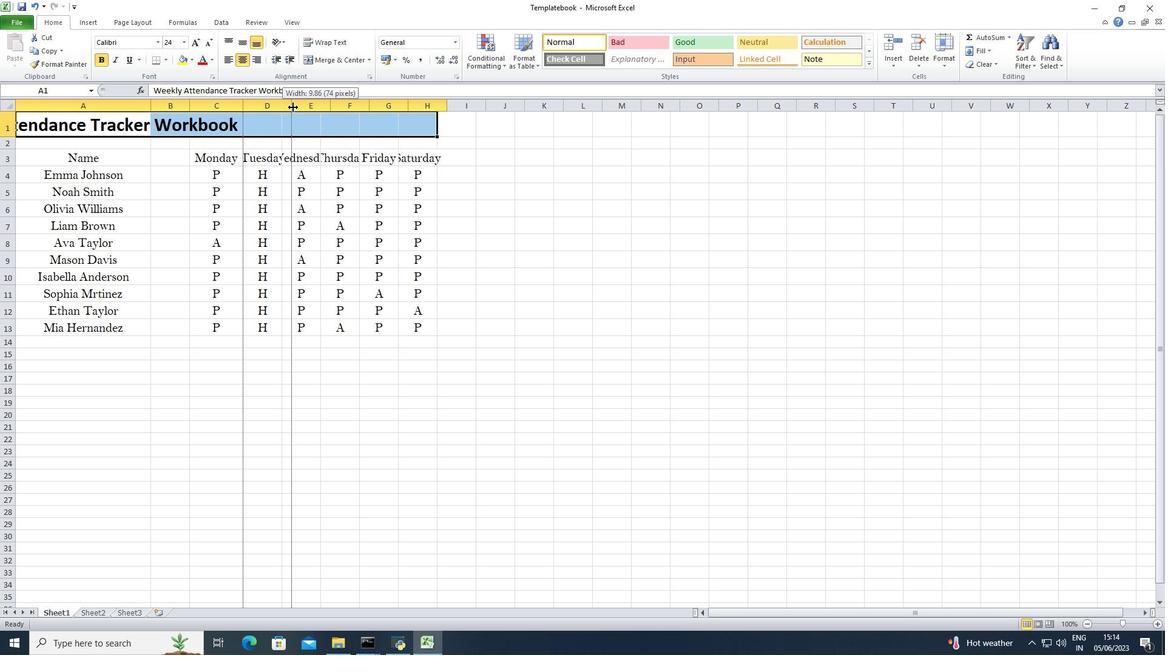 
Action: Mouse pressed left at (295, 107)
Screenshot: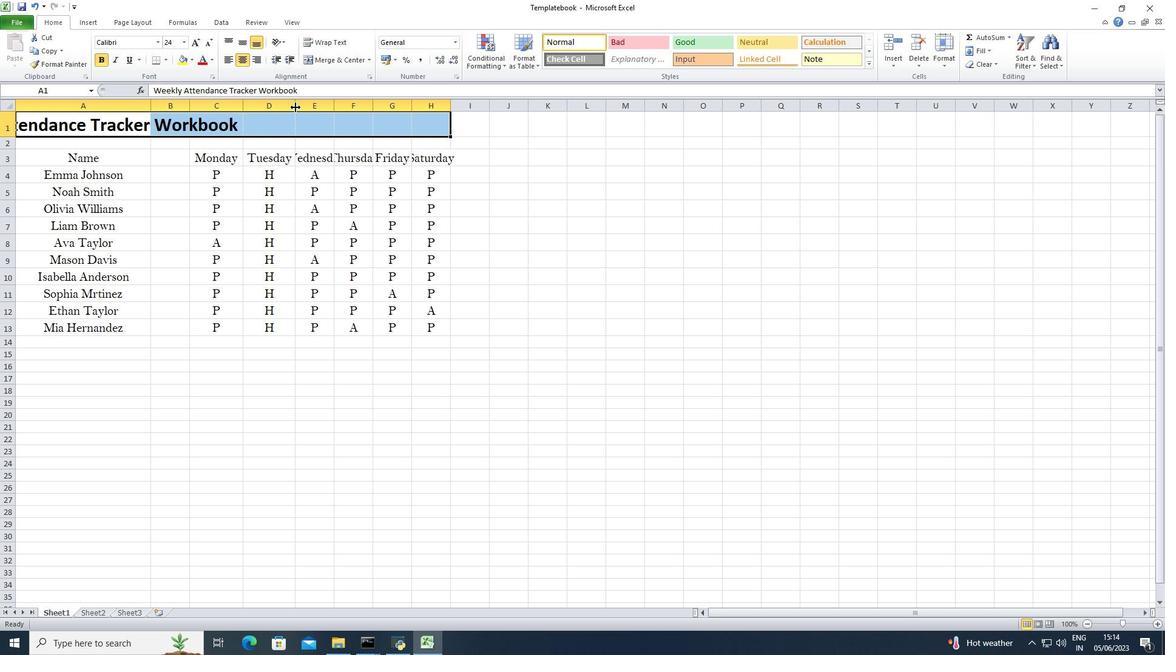 
Action: Mouse moved to (336, 106)
Screenshot: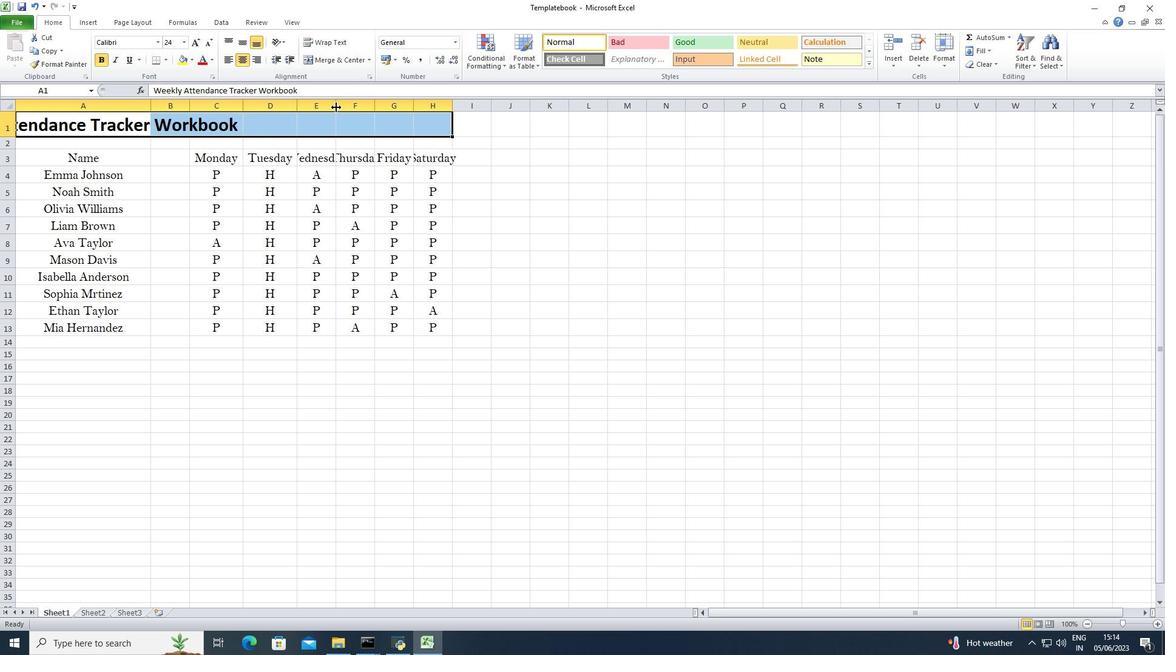 
Action: Mouse pressed left at (336, 106)
Screenshot: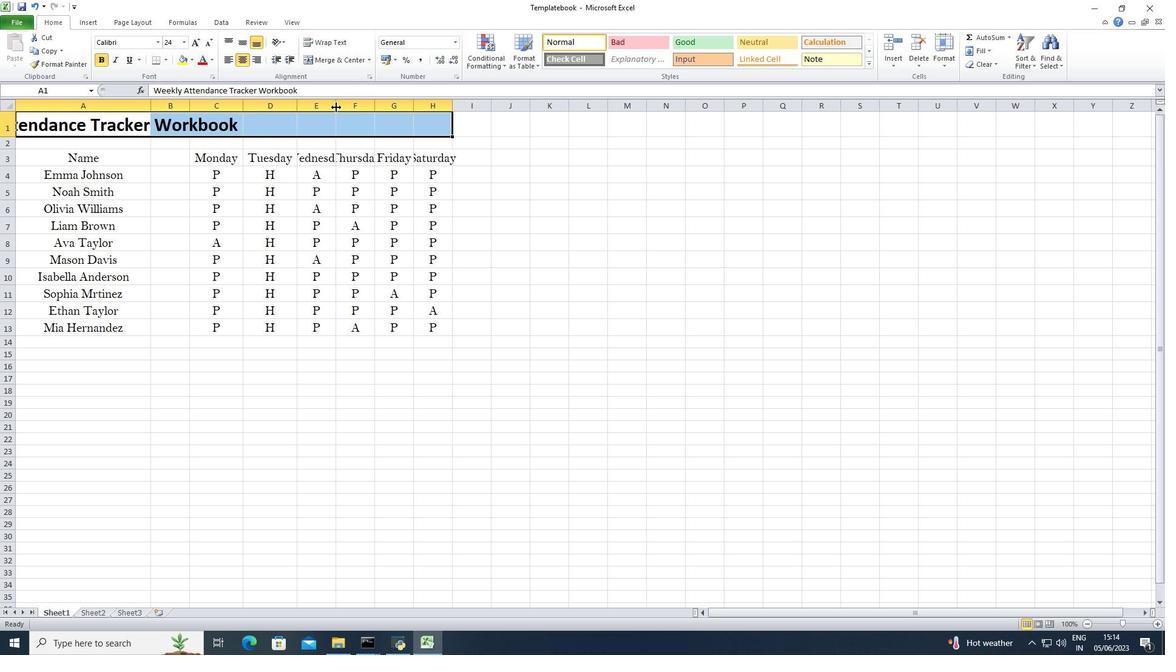
Action: Mouse moved to (349, 105)
Screenshot: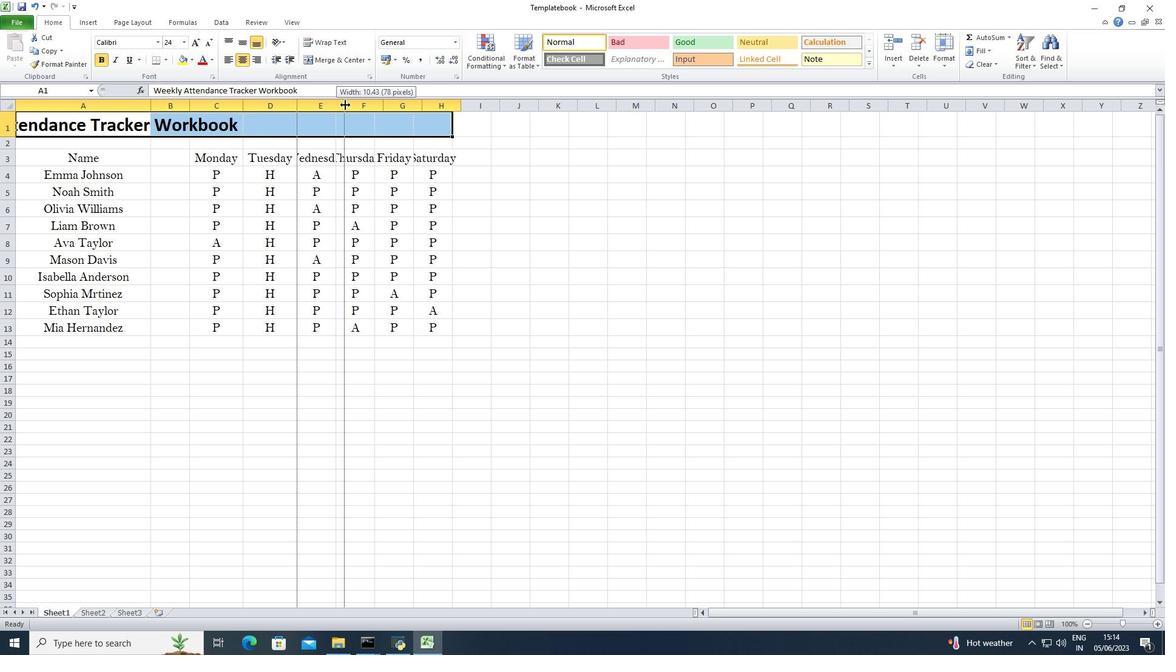 
Action: Mouse pressed left at (349, 105)
Screenshot: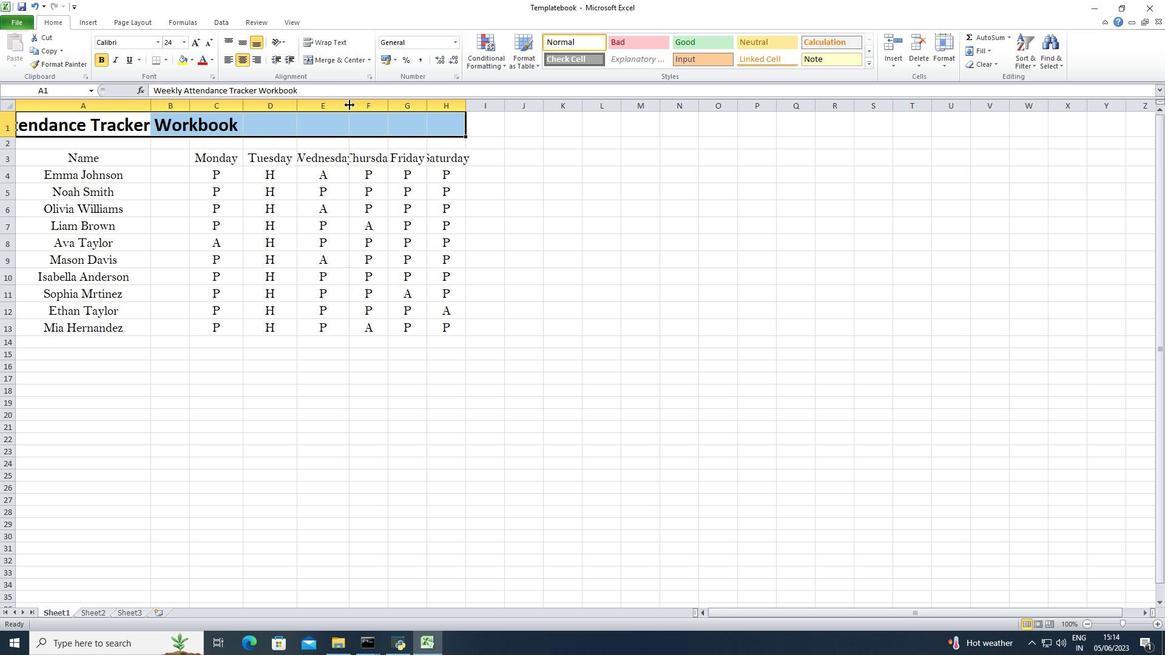 
Action: Mouse moved to (356, 106)
Screenshot: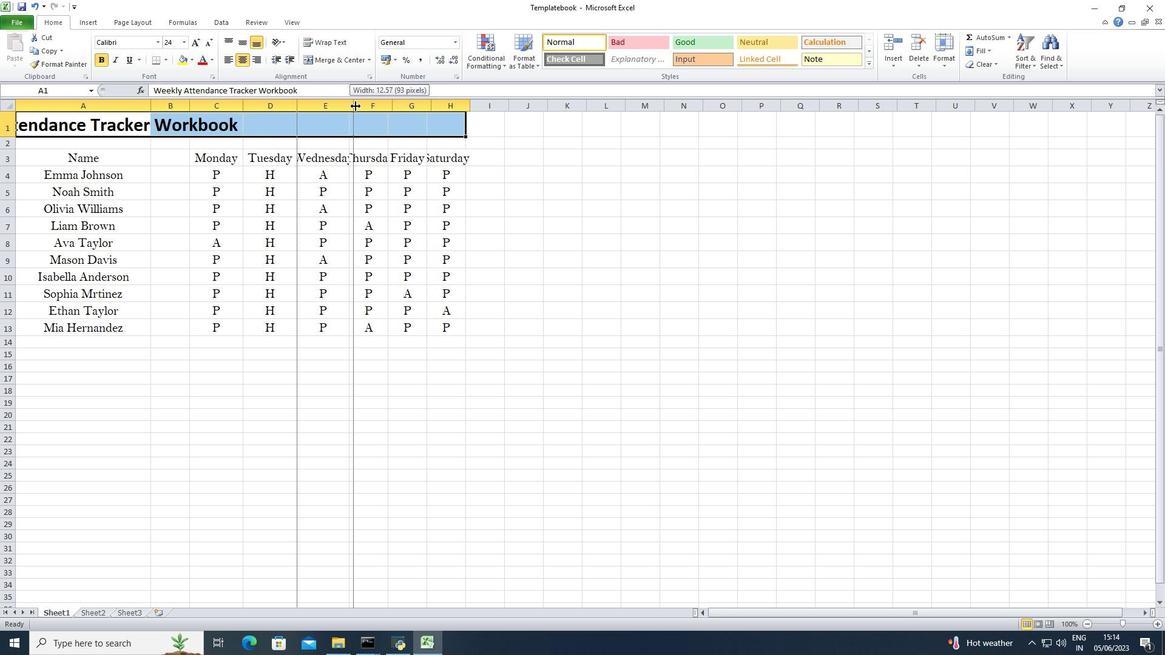 
Action: Mouse pressed left at (356, 106)
Screenshot: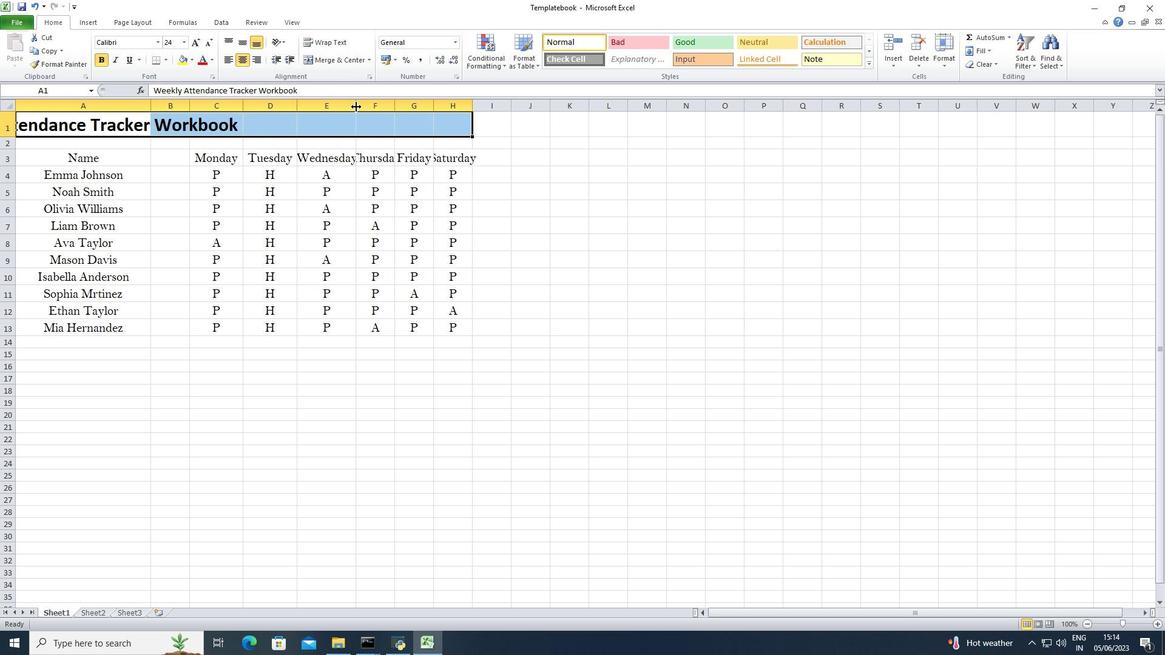 
Action: Mouse moved to (408, 105)
Screenshot: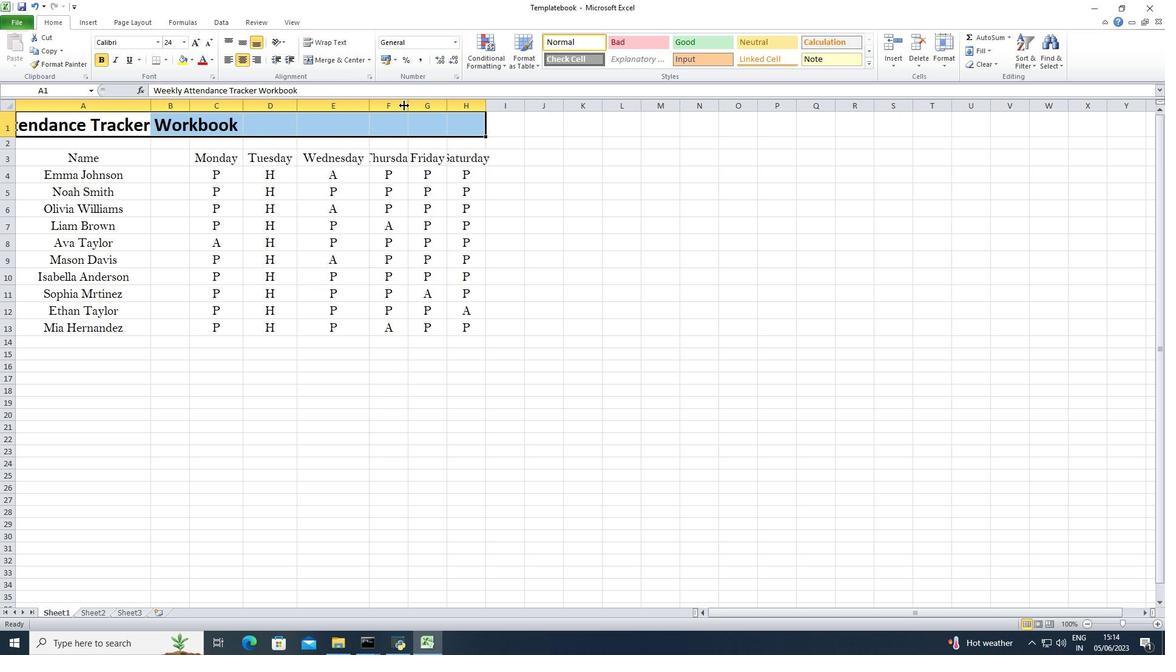 
Action: Mouse pressed left at (408, 105)
Screenshot: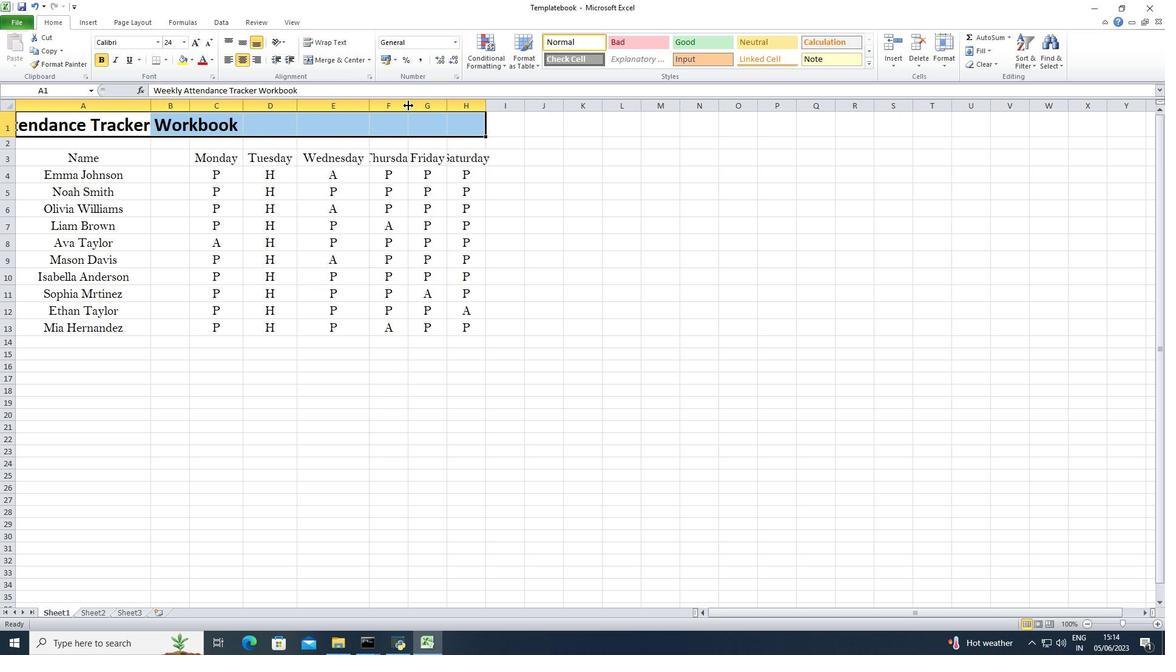 
Action: Mouse moved to (459, 102)
Screenshot: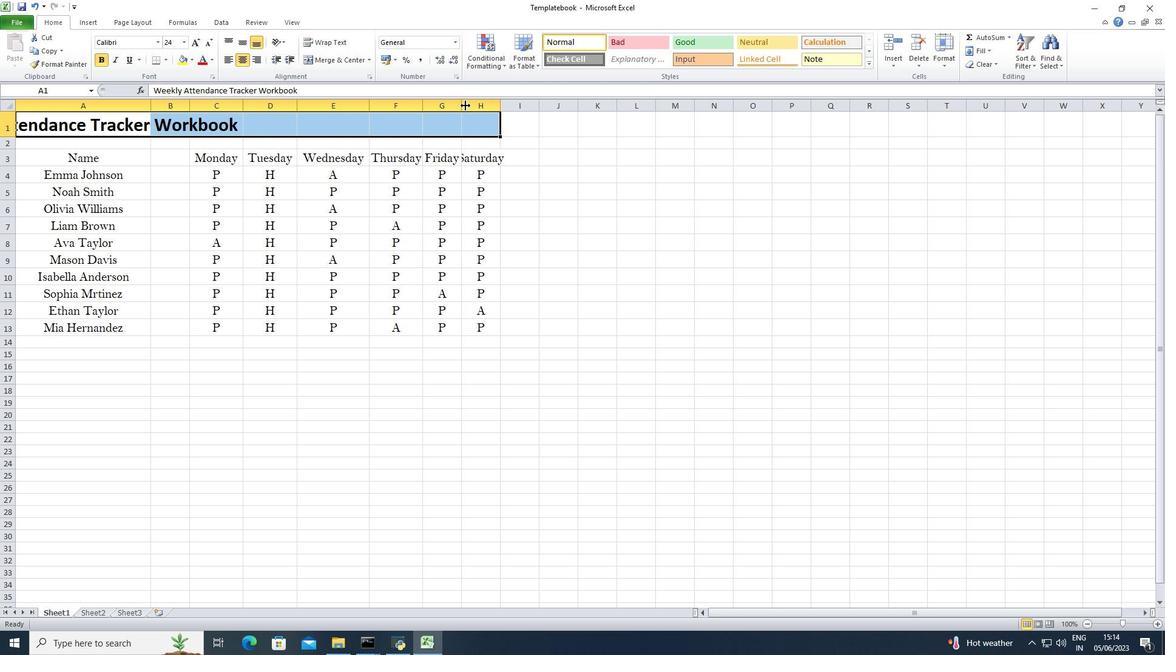 
Action: Mouse pressed left at (459, 102)
Screenshot: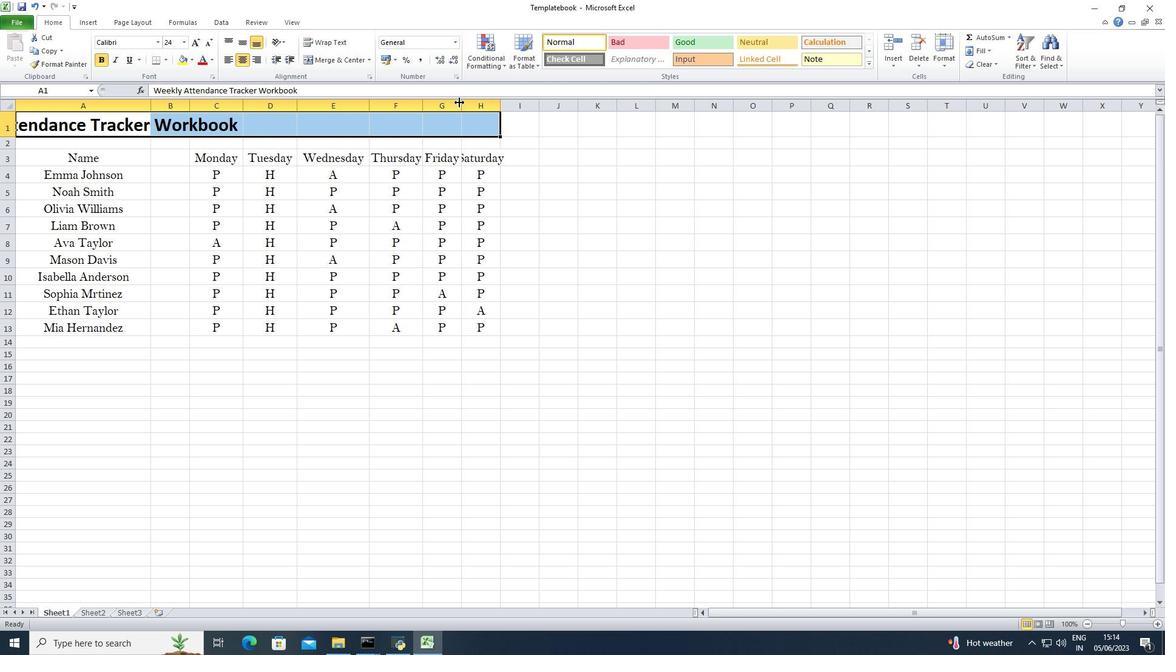
Action: Mouse moved to (513, 106)
Screenshot: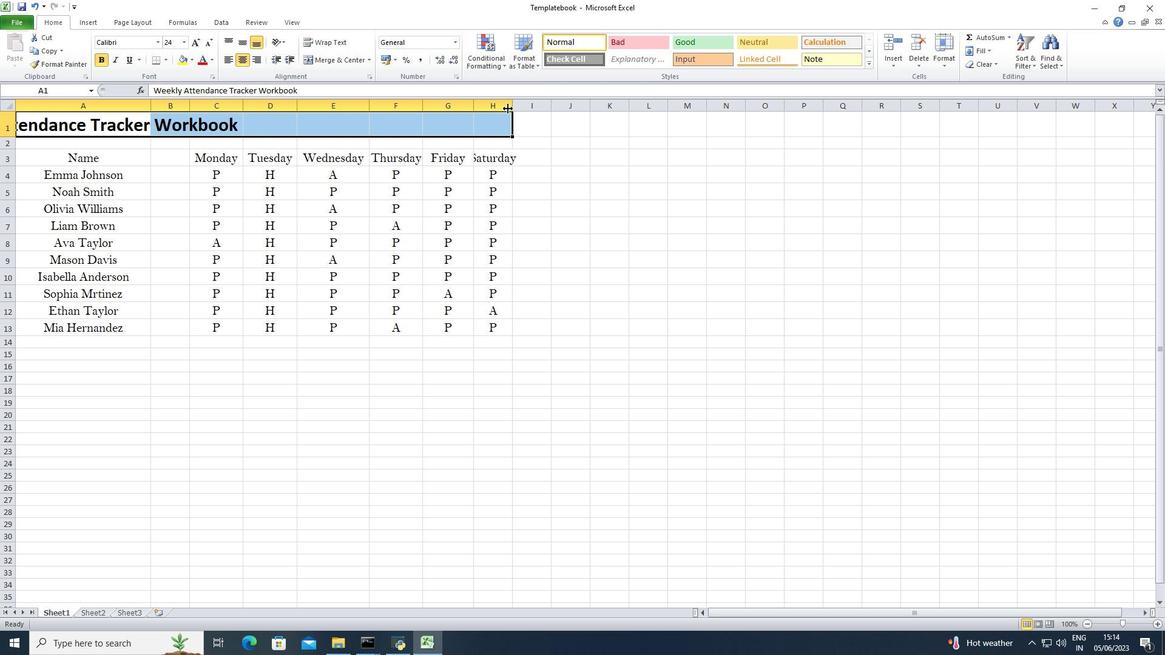 
Action: Mouse pressed left at (513, 106)
Screenshot: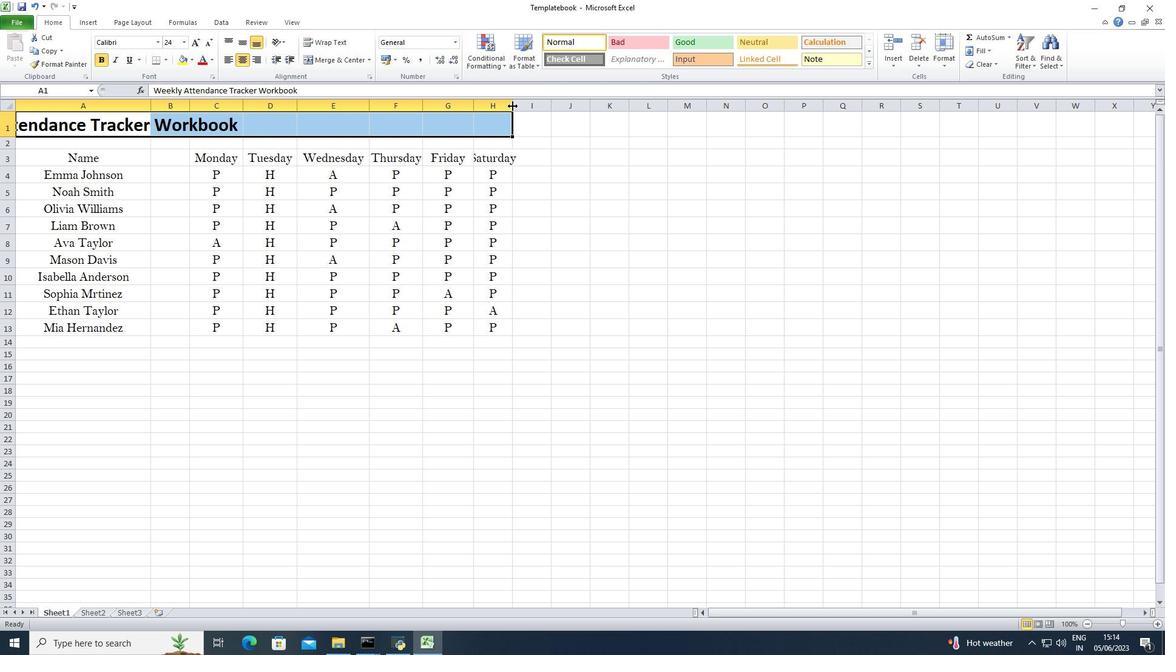 
Action: Mouse moved to (559, 143)
Screenshot: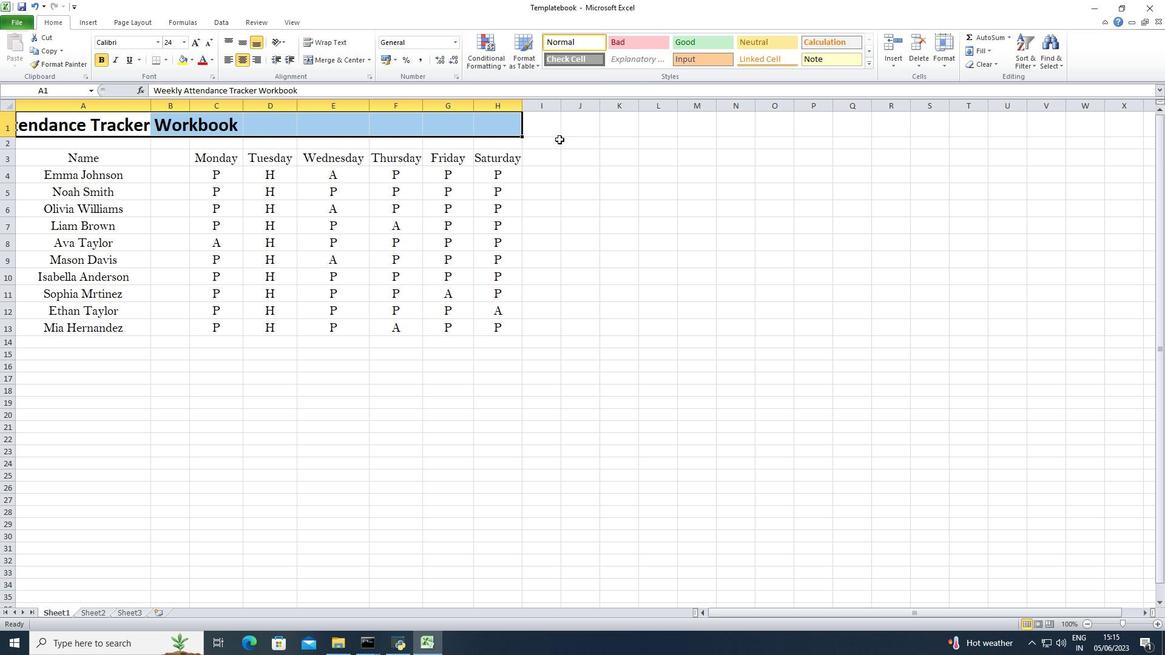 
Action: Mouse pressed left at (559, 143)
Screenshot: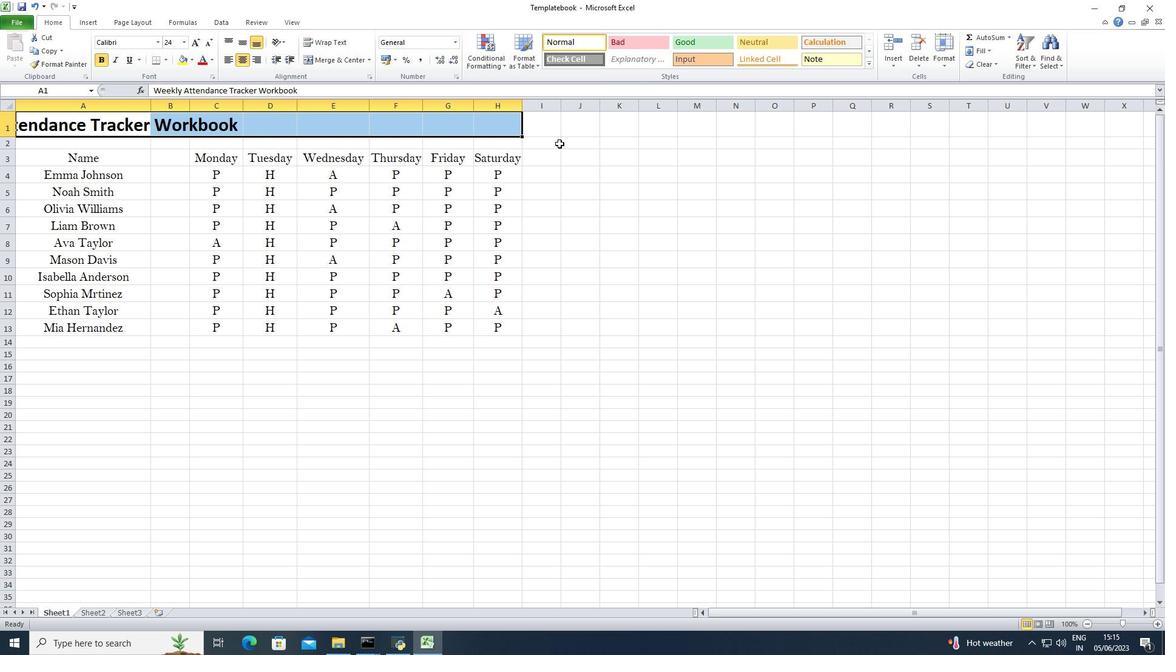 
